 Task: For heading Use Italics Playfair display with blue  colour & Underline.  font size for heading24,  'Change the font style of data to'Roboto mono and font size to 16,  Change the alignment of both headline & data to Align right In the sheet  Data Analysis Sheet
Action: Mouse moved to (74, 125)
Screenshot: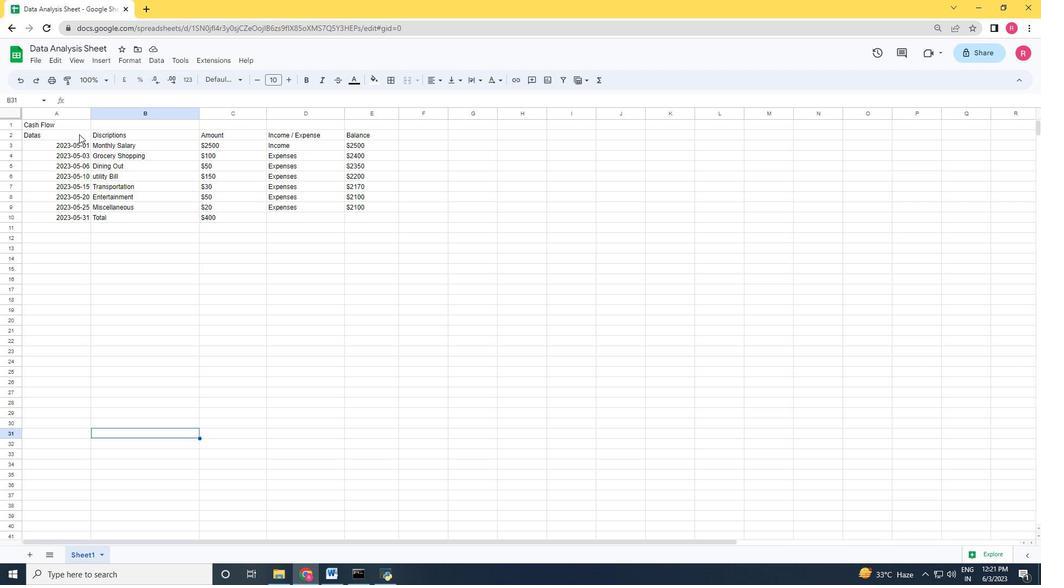 
Action: Mouse pressed left at (74, 125)
Screenshot: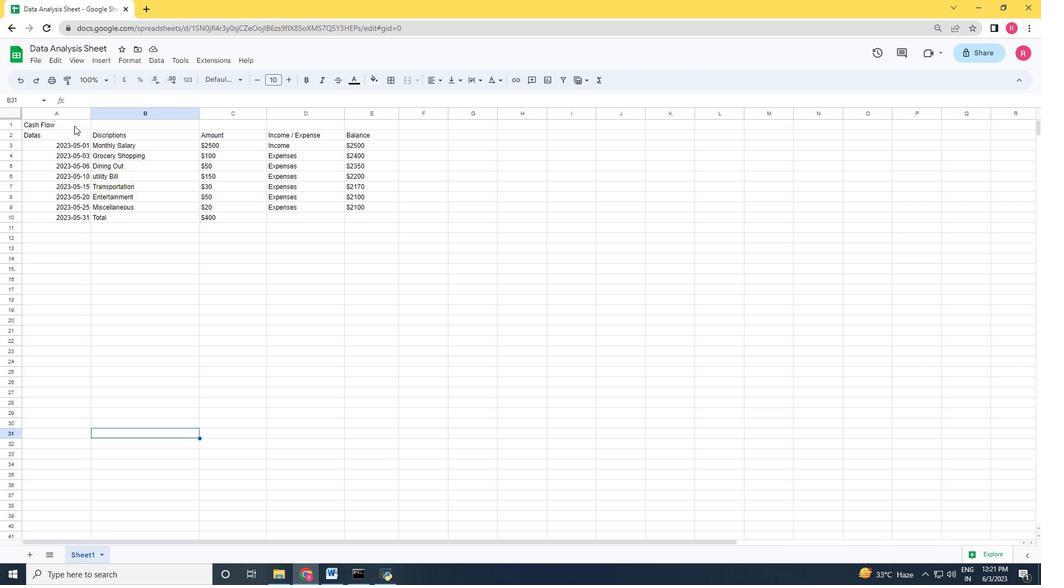 
Action: Mouse moved to (228, 79)
Screenshot: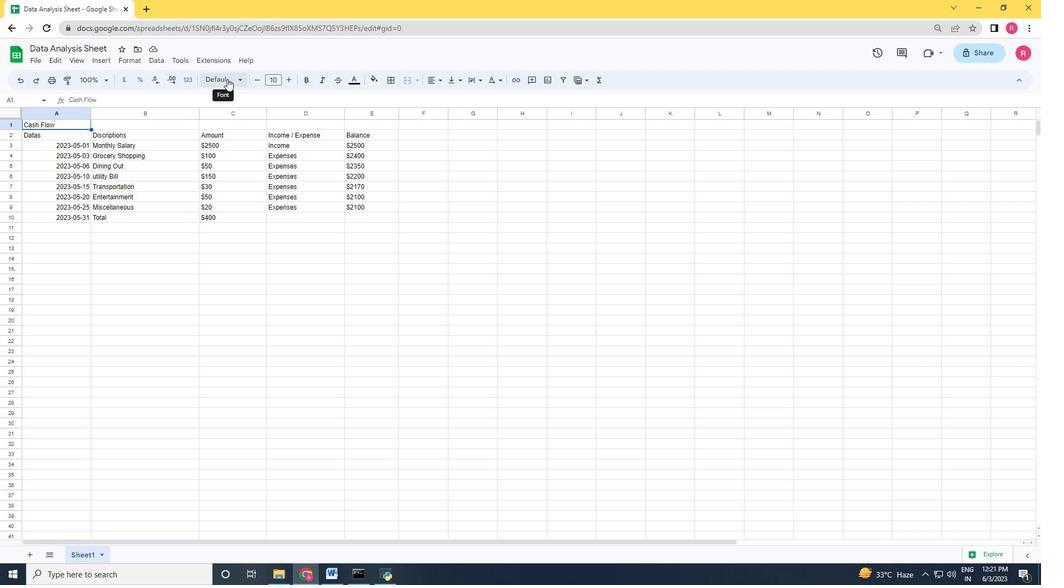 
Action: Mouse pressed left at (228, 79)
Screenshot: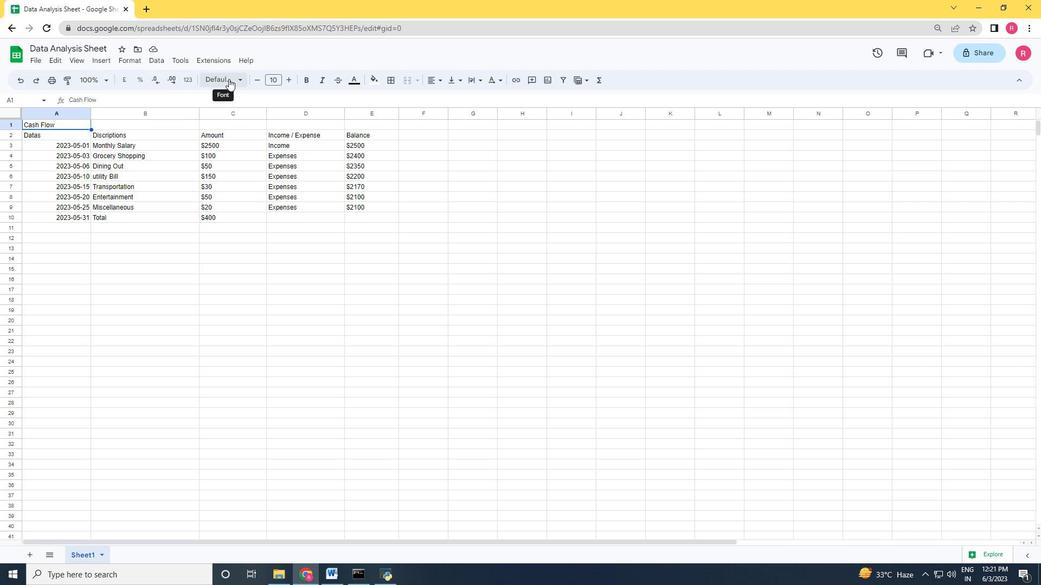 
Action: Mouse moved to (247, 177)
Screenshot: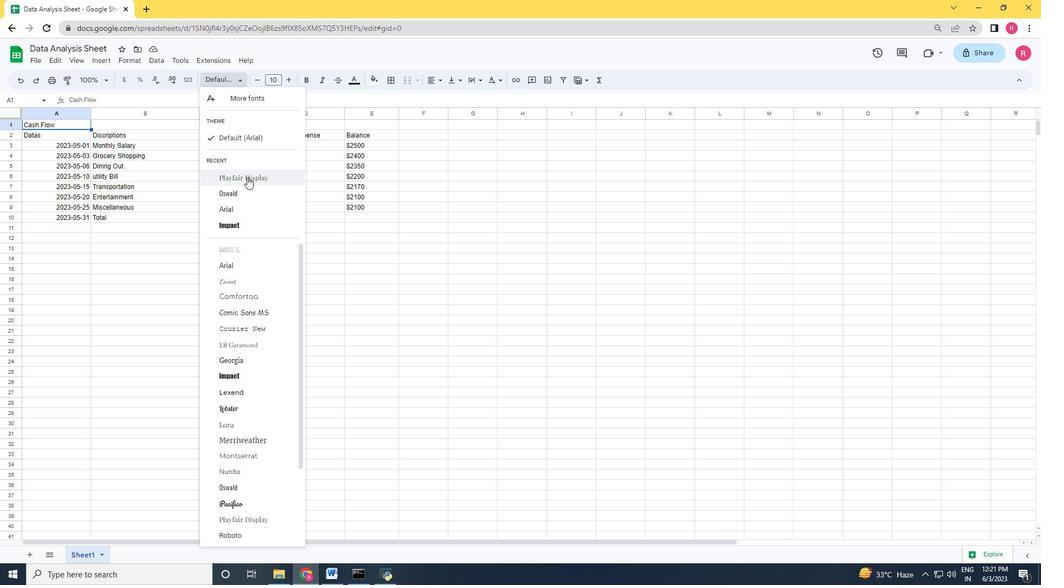 
Action: Mouse pressed left at (247, 177)
Screenshot: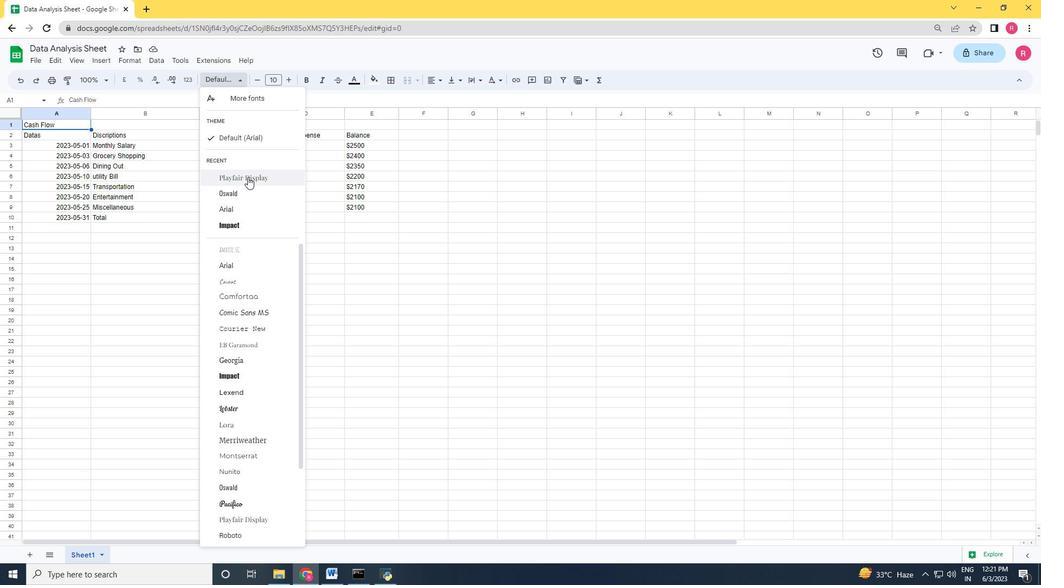 
Action: Mouse moved to (350, 81)
Screenshot: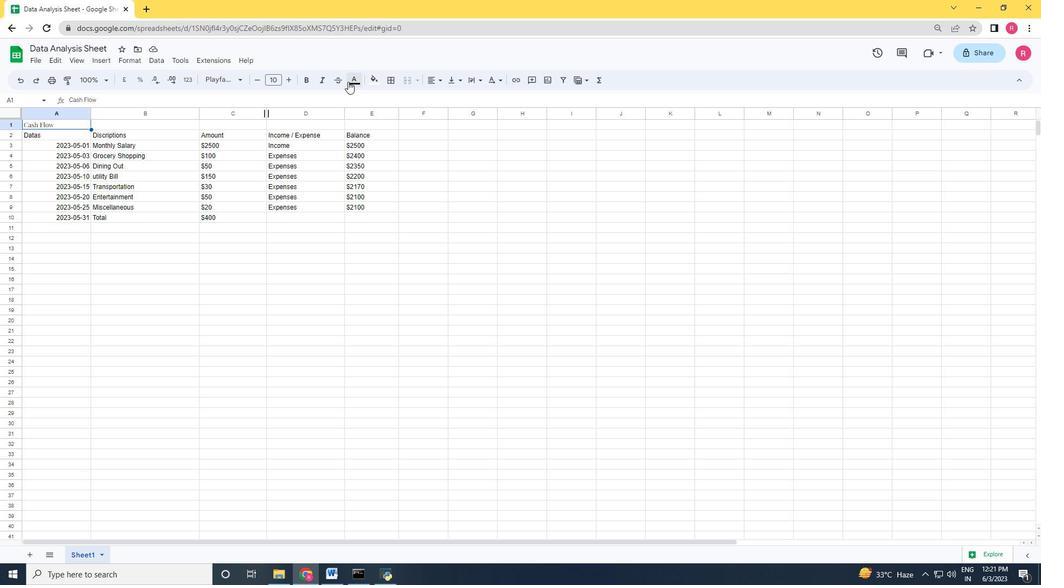 
Action: Mouse pressed left at (350, 81)
Screenshot: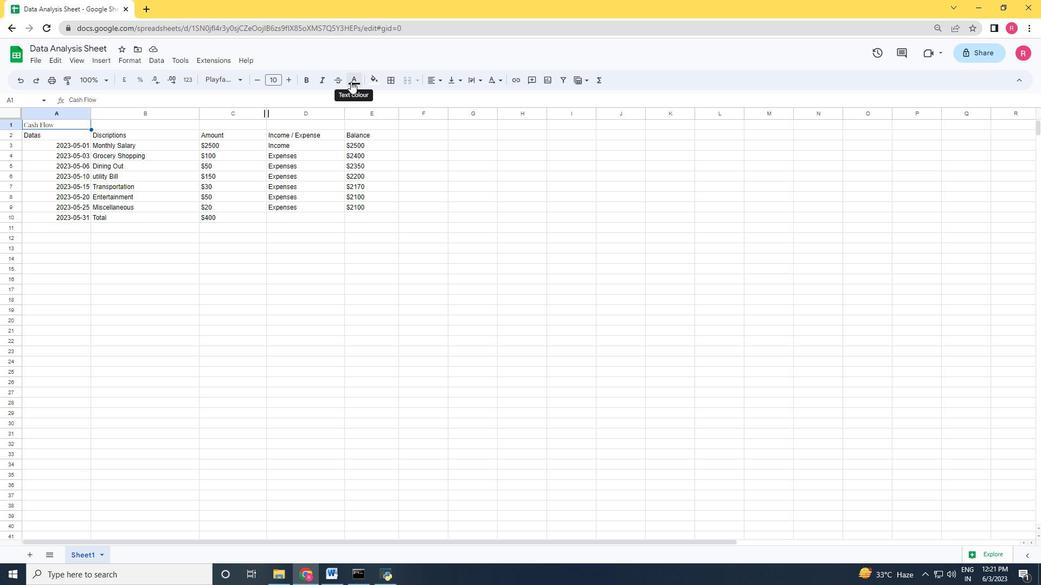 
Action: Mouse moved to (426, 123)
Screenshot: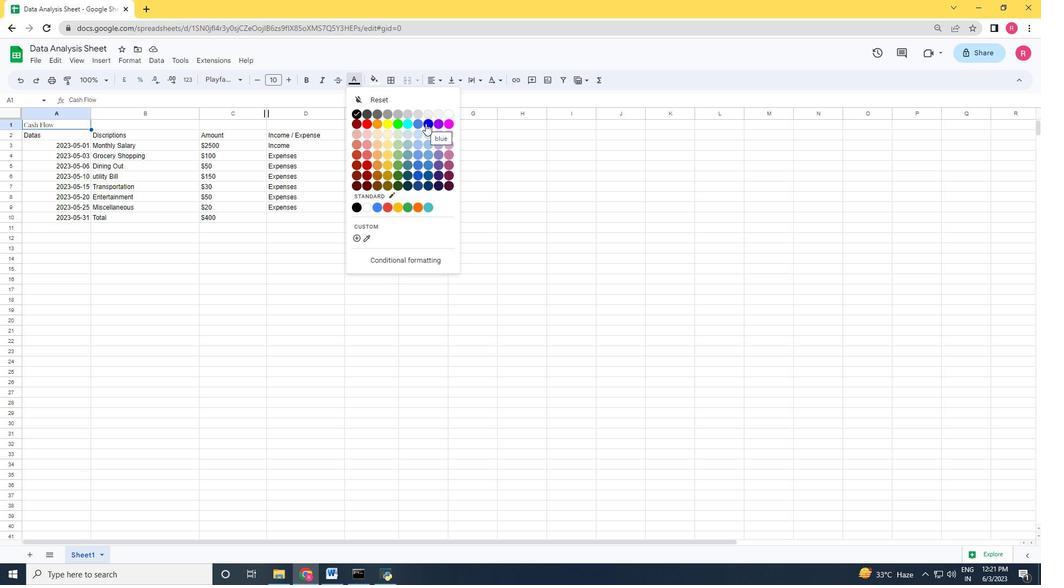 
Action: Mouse pressed left at (426, 123)
Screenshot: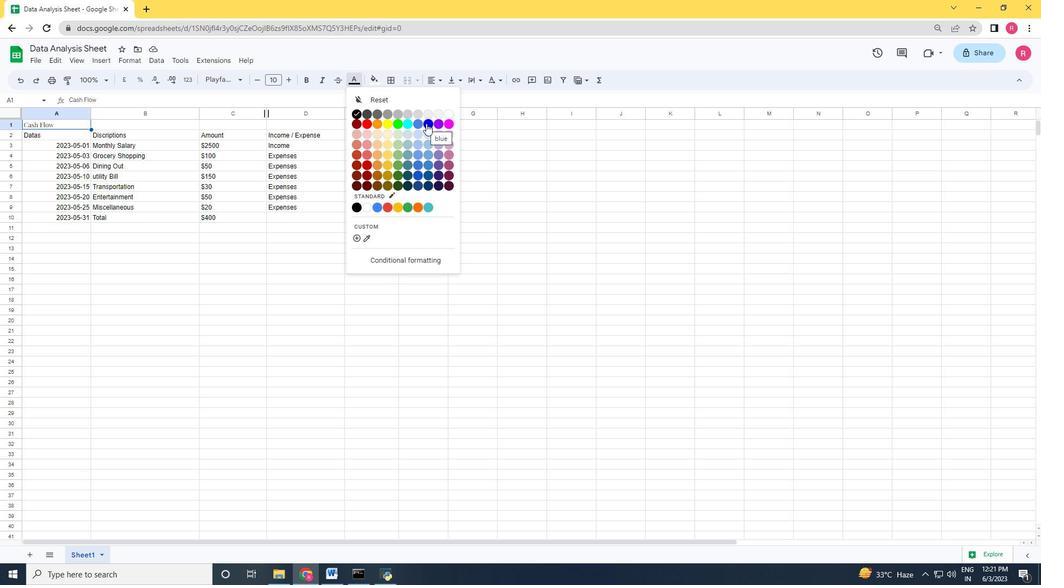 
Action: Mouse moved to (133, 59)
Screenshot: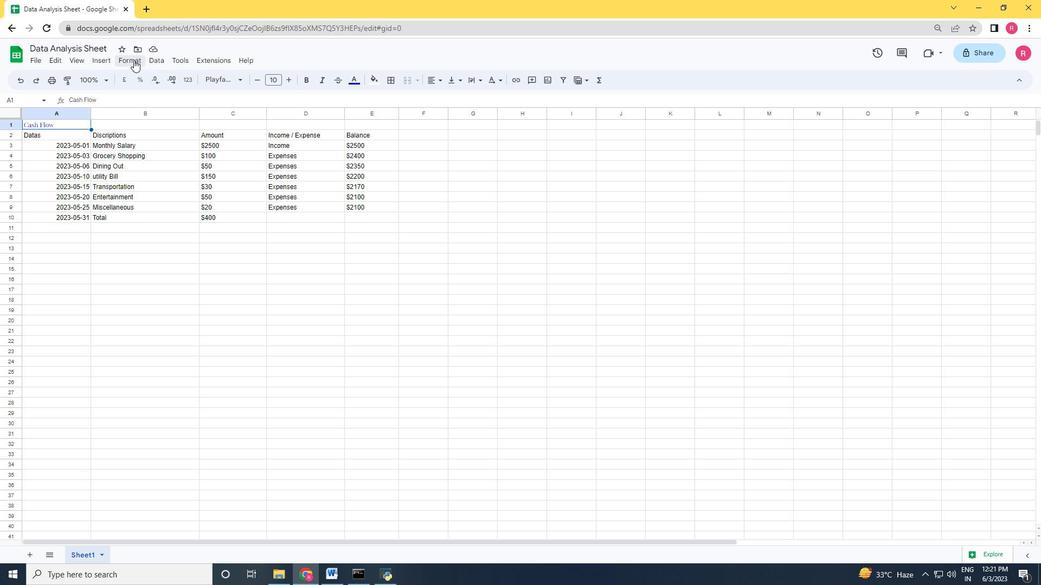 
Action: Mouse pressed left at (133, 59)
Screenshot: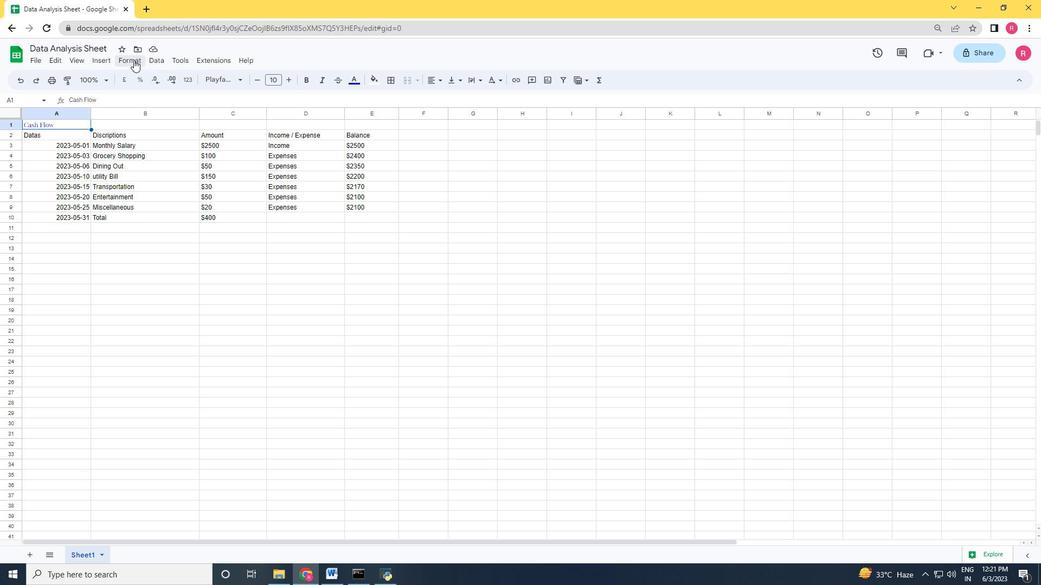 
Action: Mouse moved to (315, 148)
Screenshot: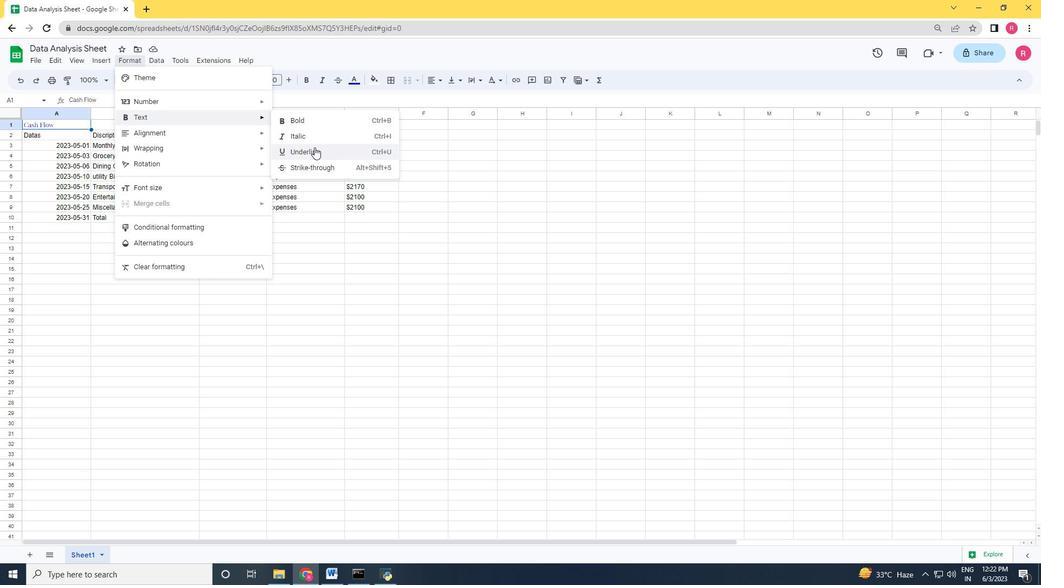 
Action: Mouse pressed left at (315, 148)
Screenshot: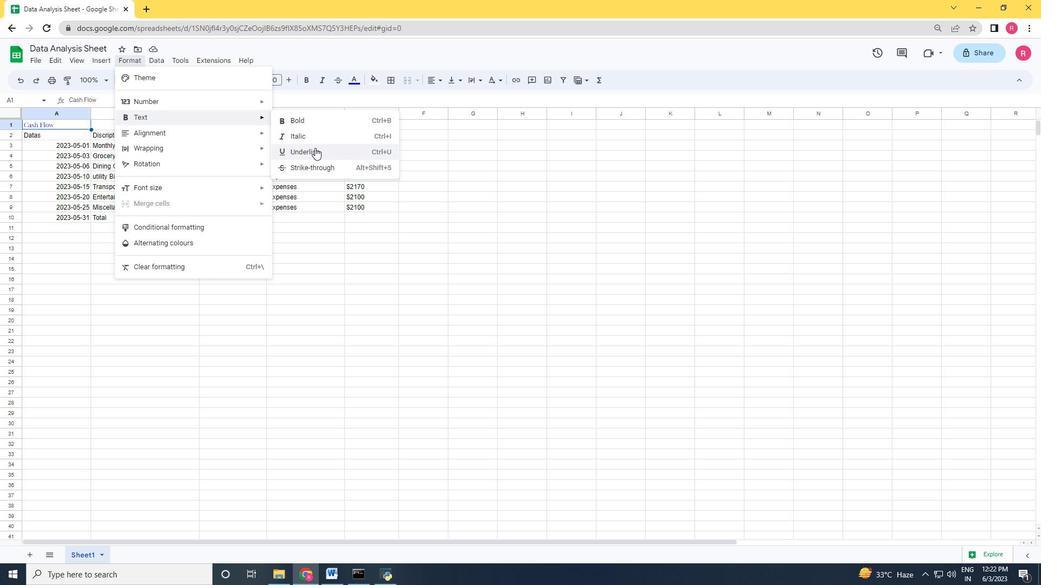 
Action: Mouse moved to (289, 79)
Screenshot: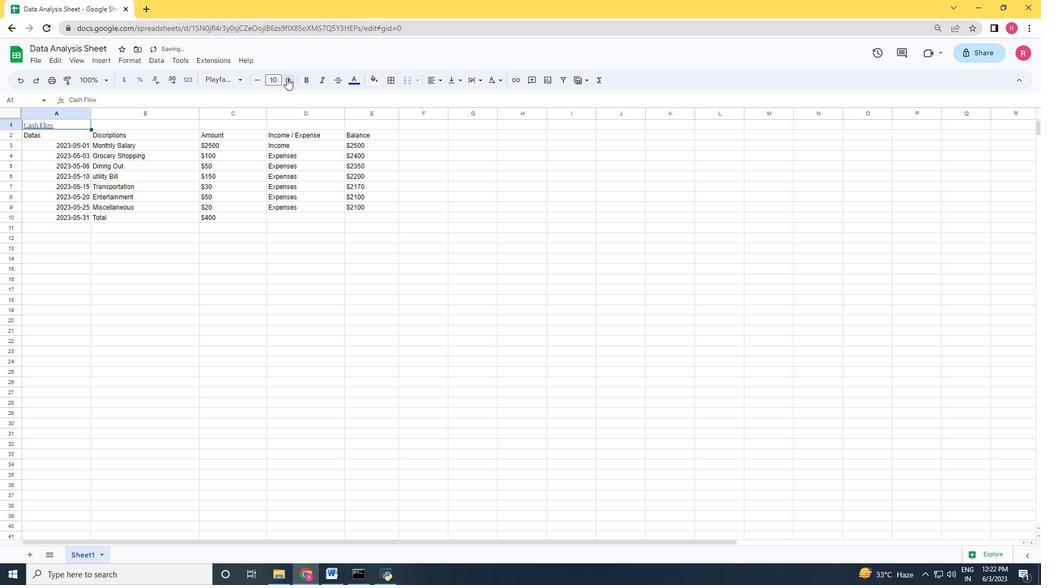 
Action: Mouse pressed left at (289, 79)
Screenshot: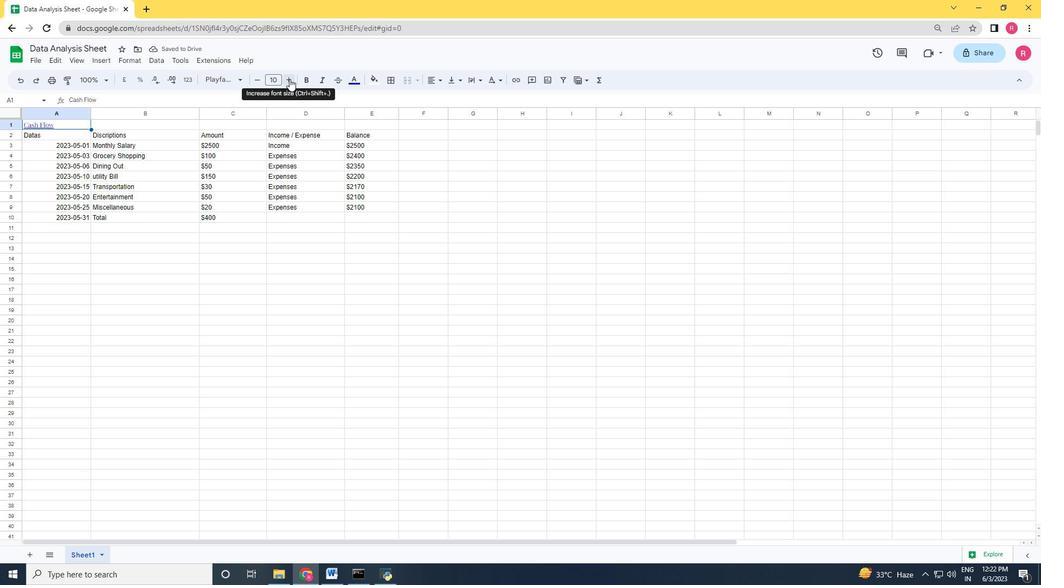 
Action: Mouse pressed left at (289, 79)
Screenshot: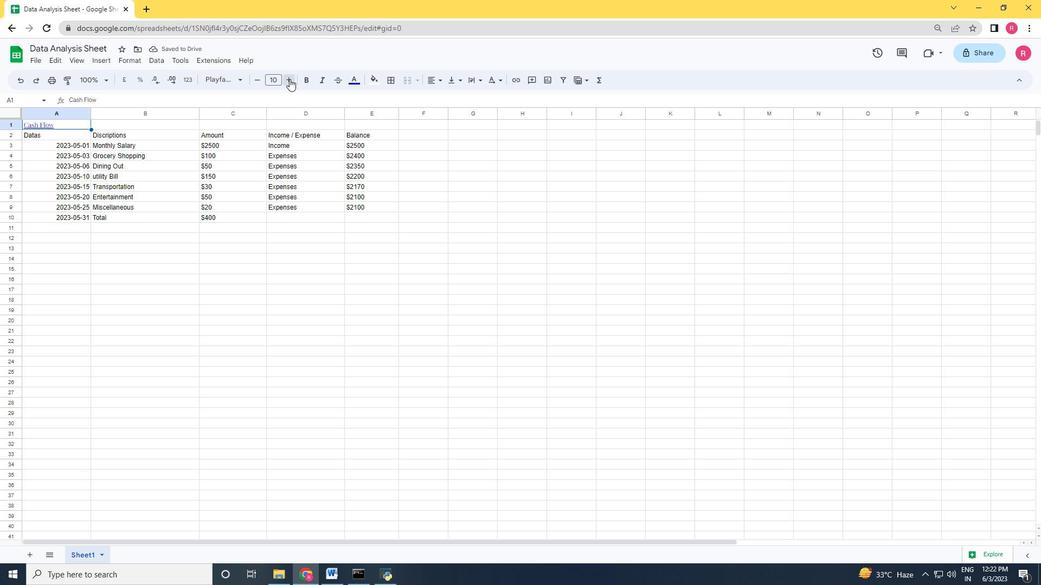 
Action: Mouse pressed left at (289, 79)
Screenshot: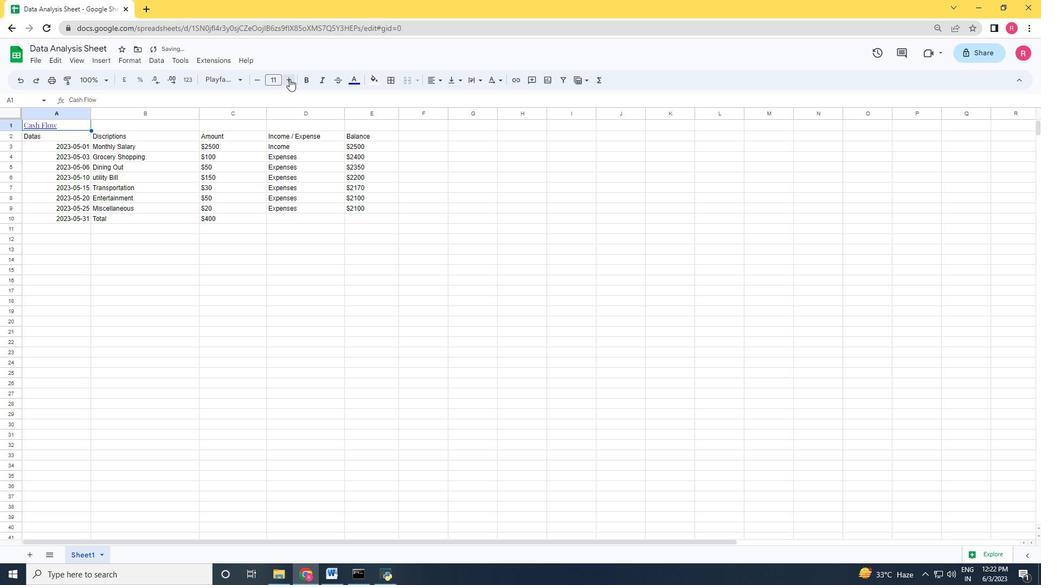
Action: Mouse pressed left at (289, 79)
Screenshot: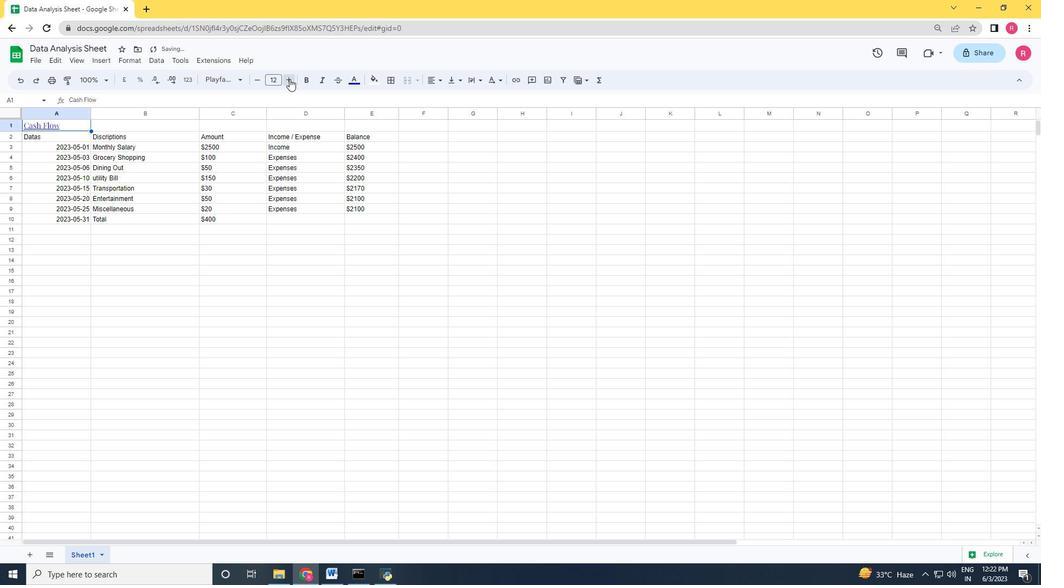 
Action: Mouse pressed left at (289, 79)
Screenshot: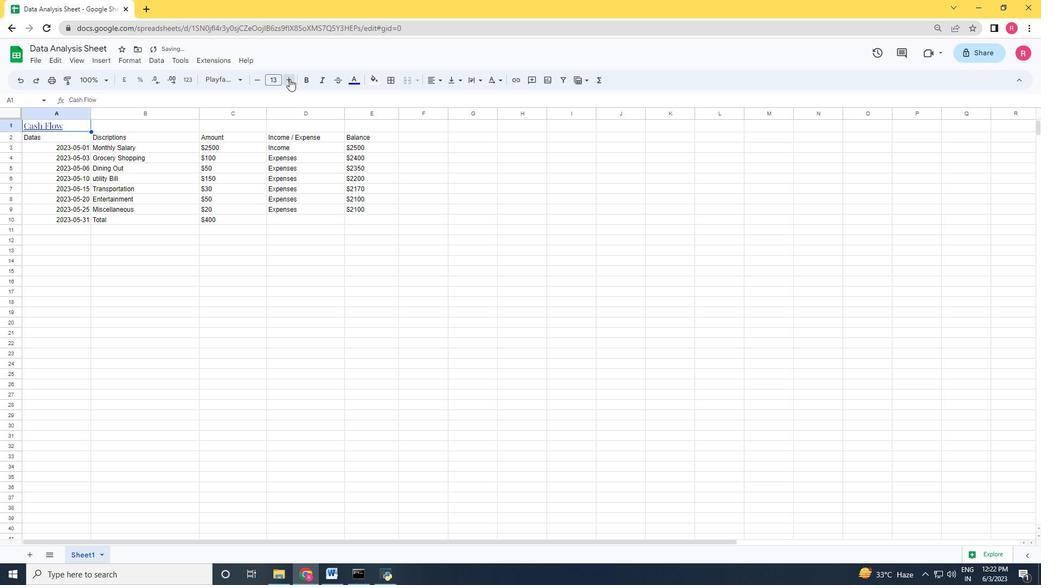 
Action: Mouse pressed left at (289, 79)
Screenshot: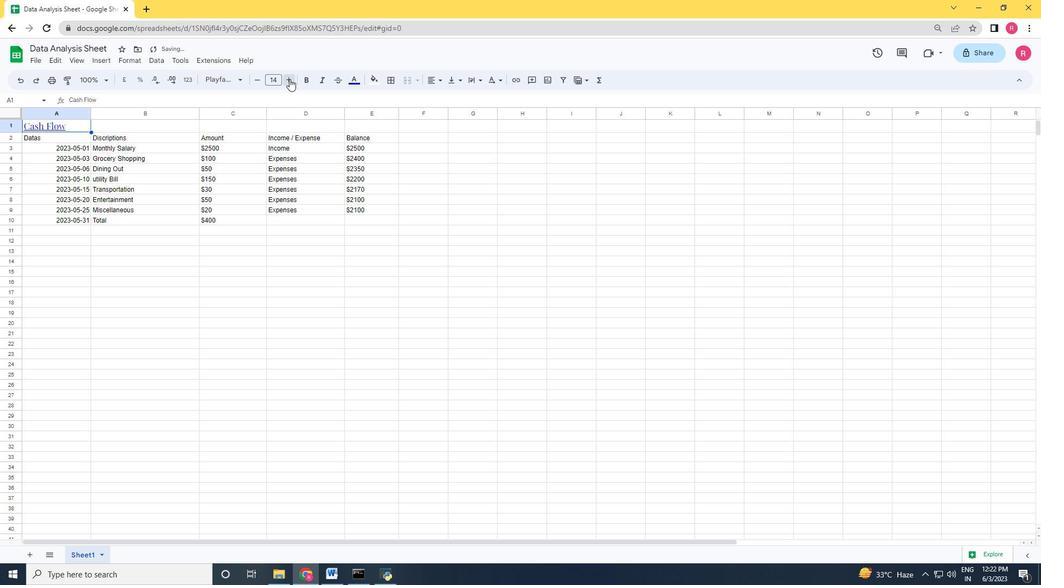 
Action: Mouse pressed left at (289, 79)
Screenshot: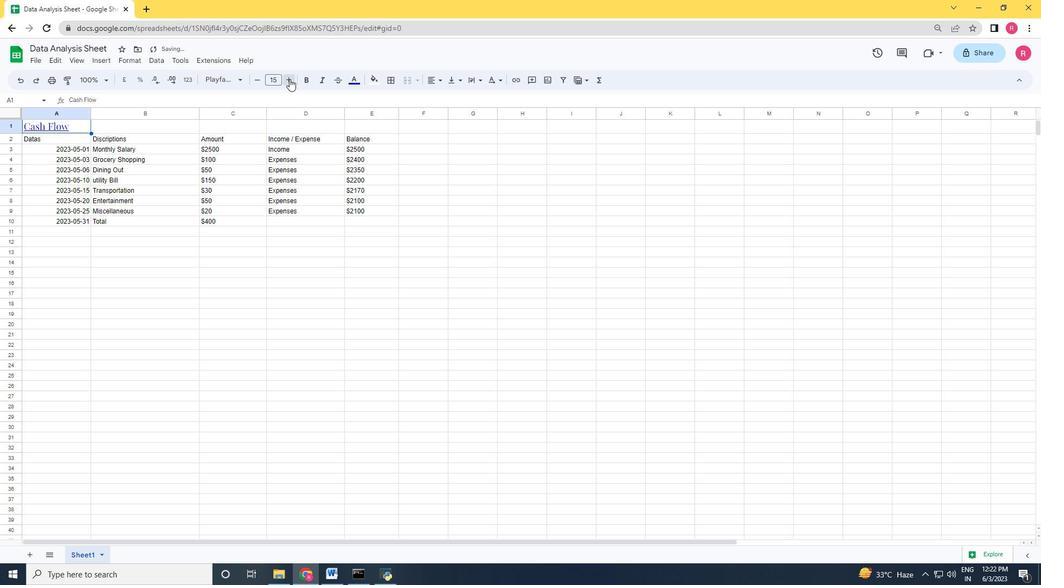 
Action: Mouse pressed left at (289, 79)
Screenshot: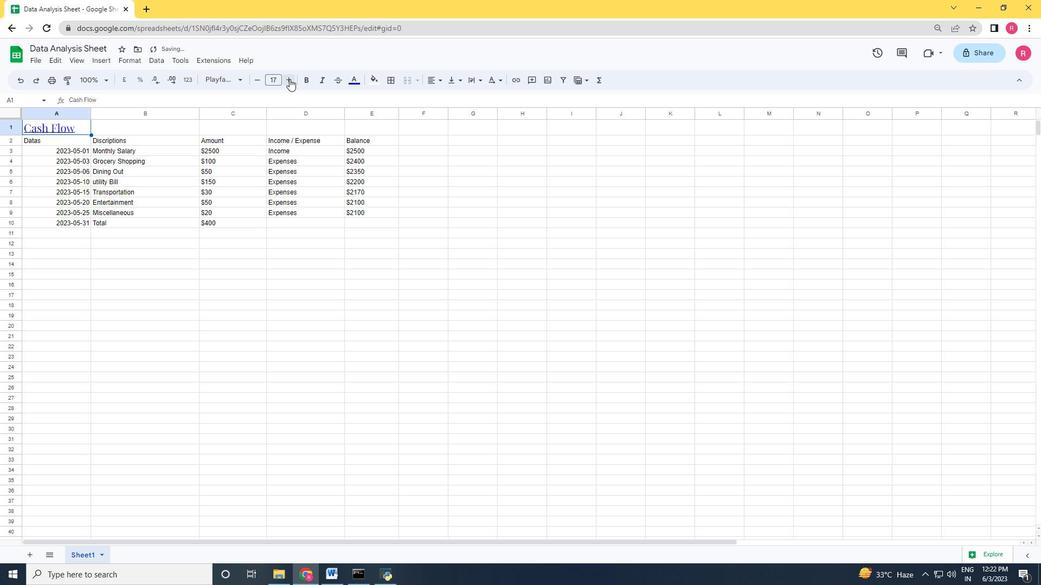 
Action: Mouse pressed left at (289, 79)
Screenshot: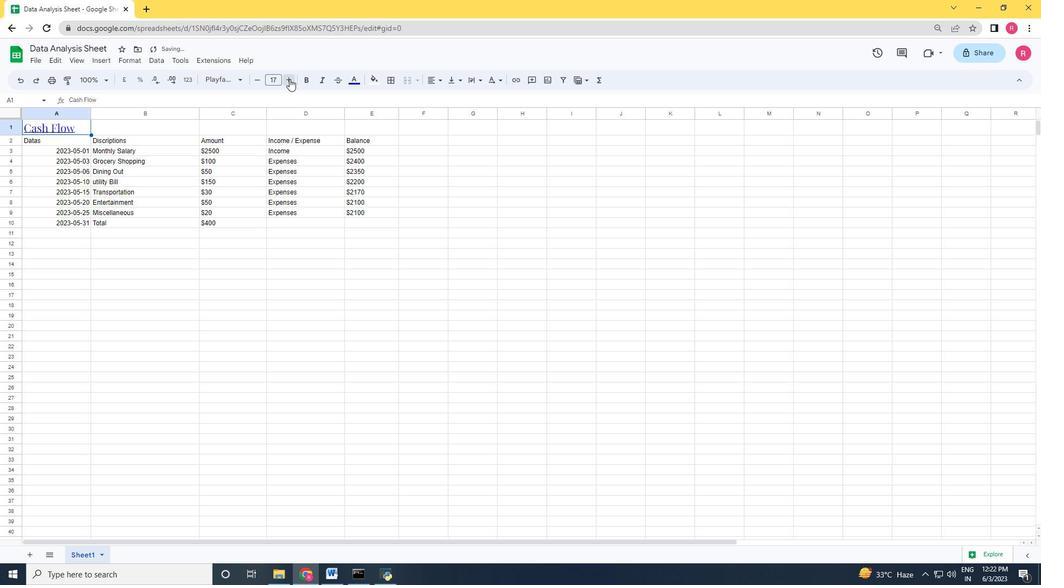 
Action: Mouse pressed left at (289, 79)
Screenshot: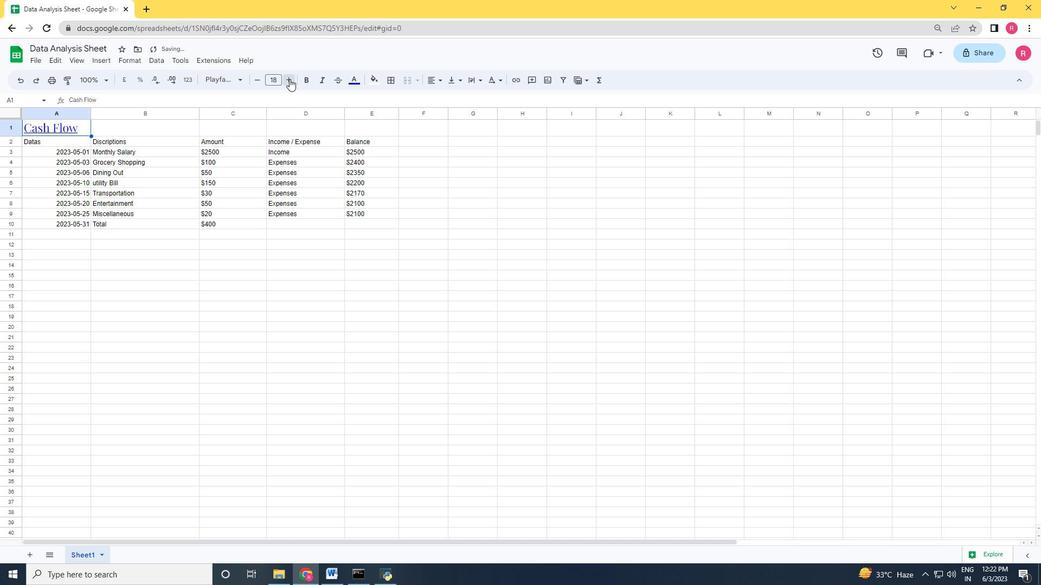 
Action: Mouse pressed left at (289, 79)
Screenshot: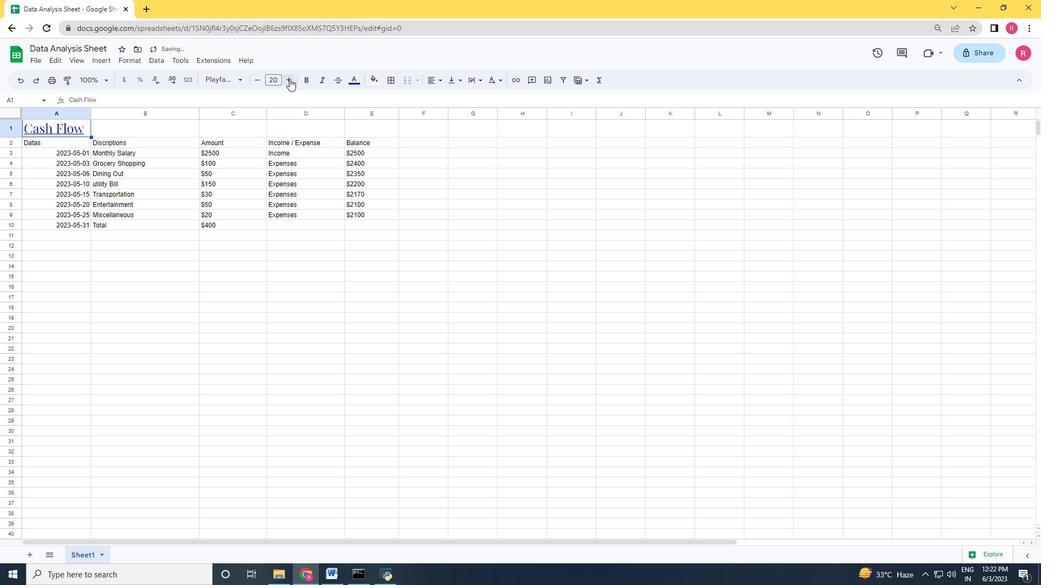 
Action: Mouse pressed left at (289, 79)
Screenshot: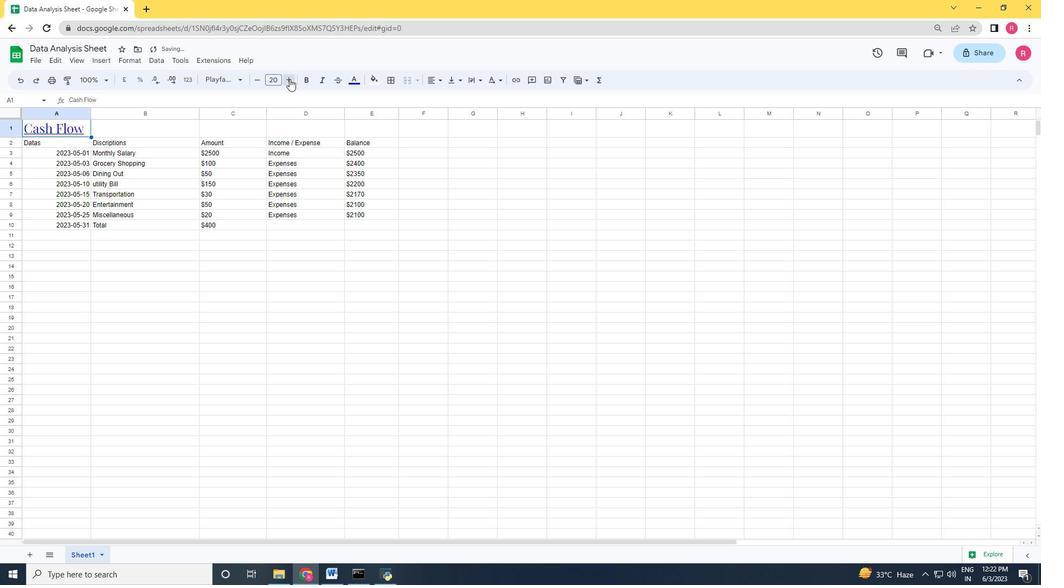 
Action: Mouse pressed left at (289, 79)
Screenshot: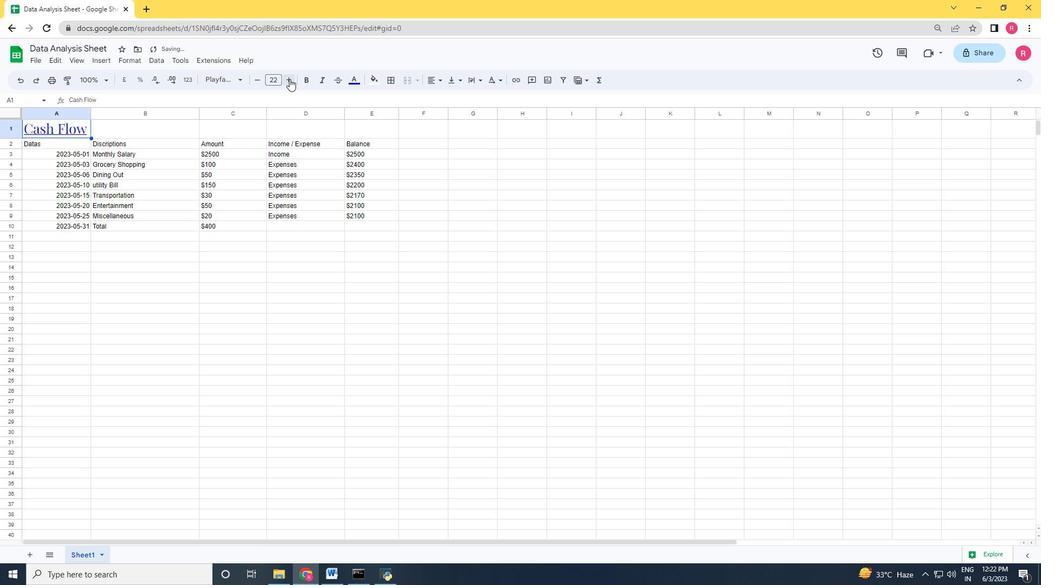 
Action: Mouse pressed left at (289, 79)
Screenshot: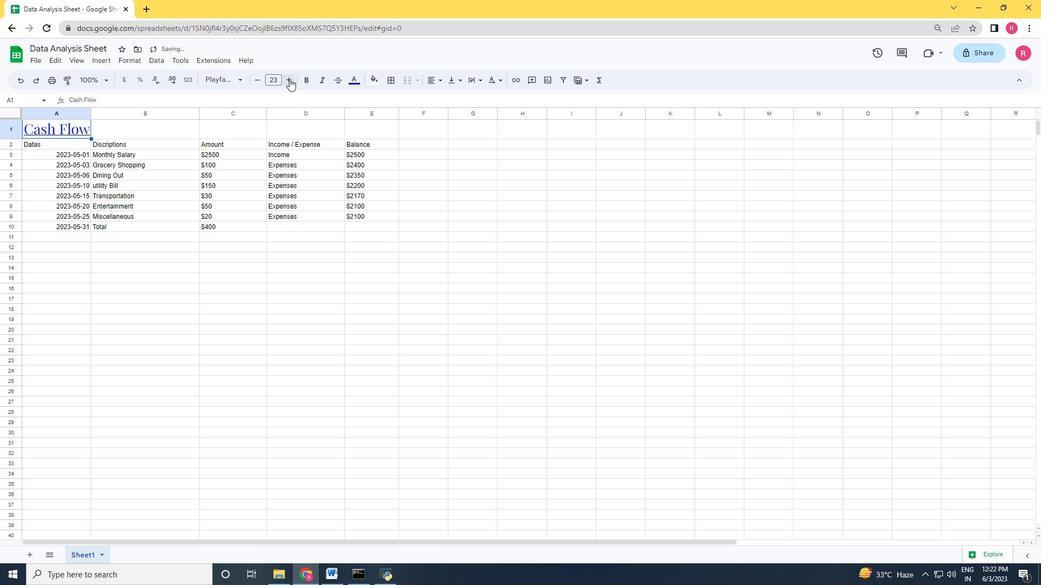 
Action: Mouse moved to (41, 143)
Screenshot: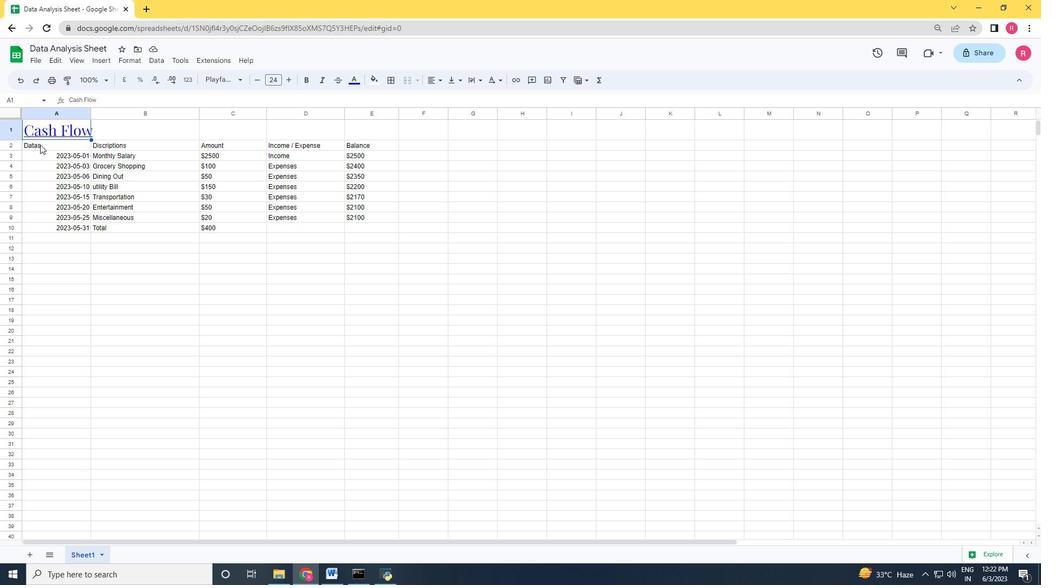 
Action: Mouse pressed left at (41, 143)
Screenshot: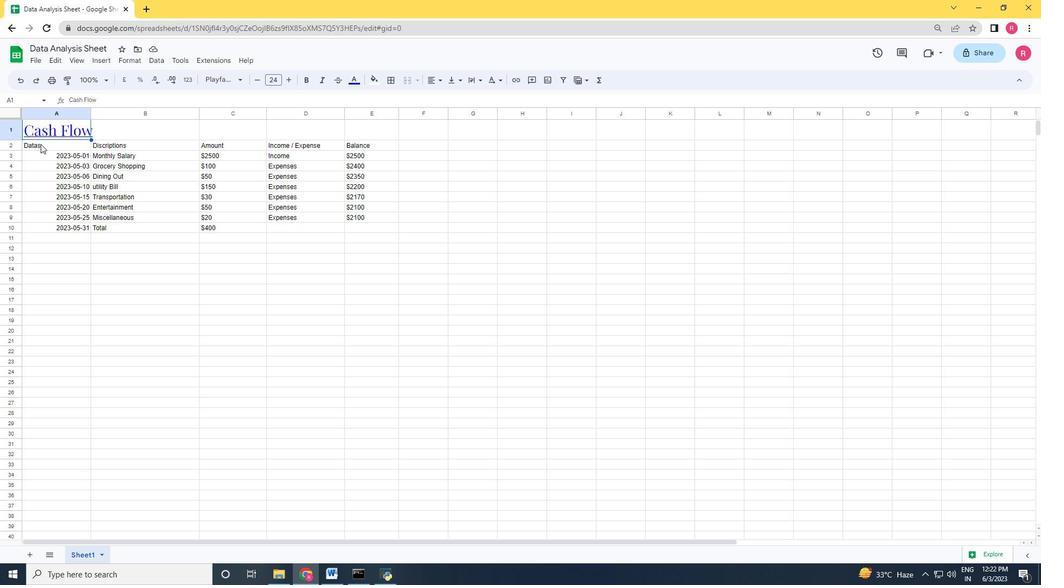 
Action: Mouse moved to (91, 110)
Screenshot: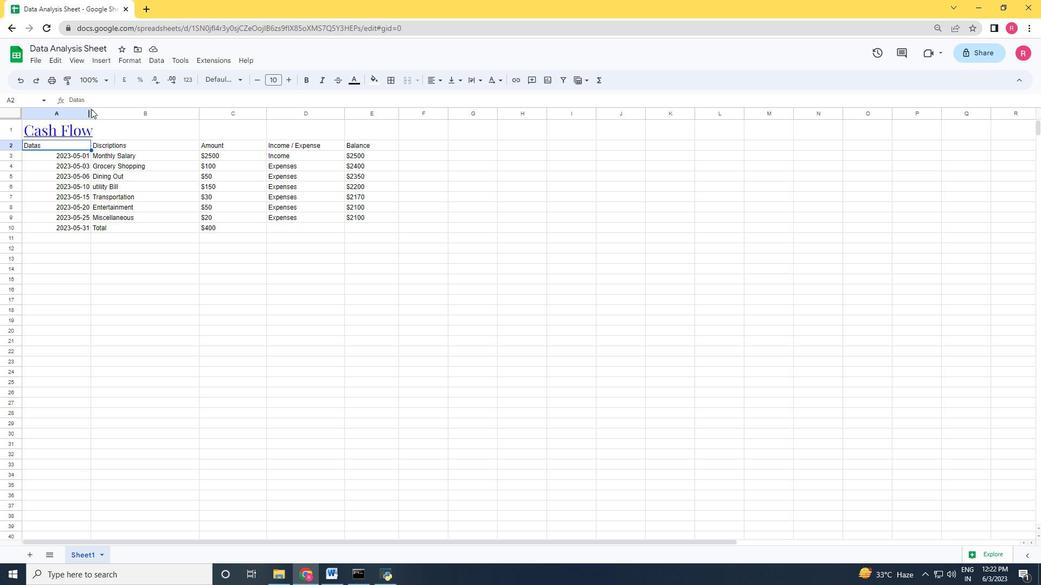 
Action: Mouse pressed left at (91, 110)
Screenshot: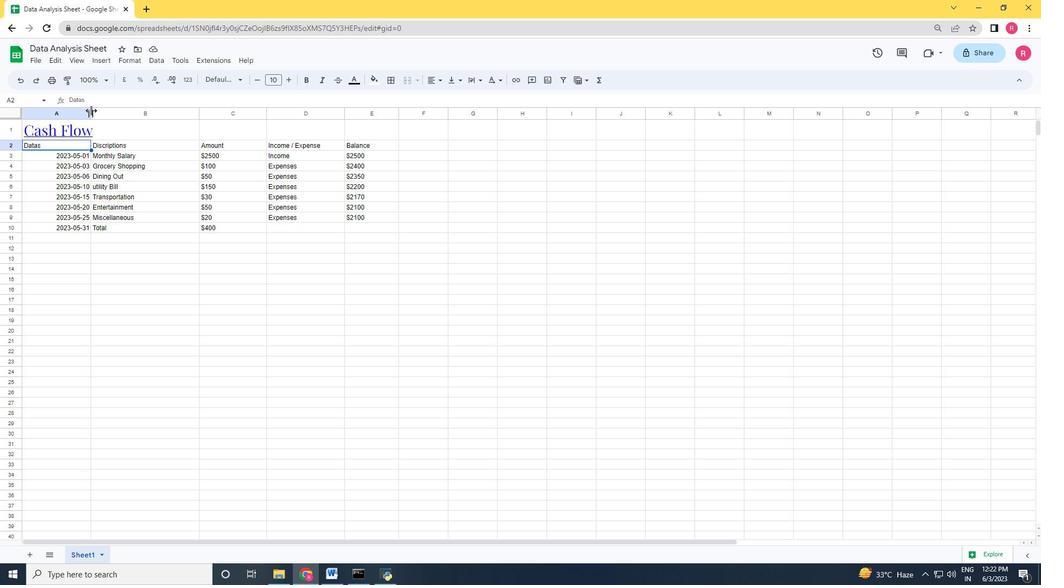 
Action: Mouse moved to (52, 143)
Screenshot: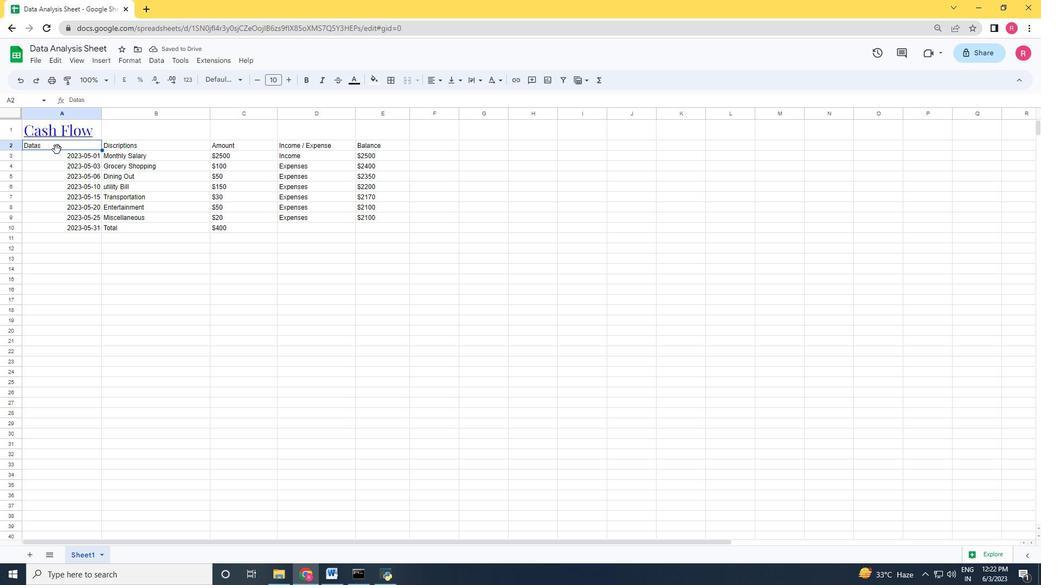 
Action: Mouse pressed left at (52, 143)
Screenshot: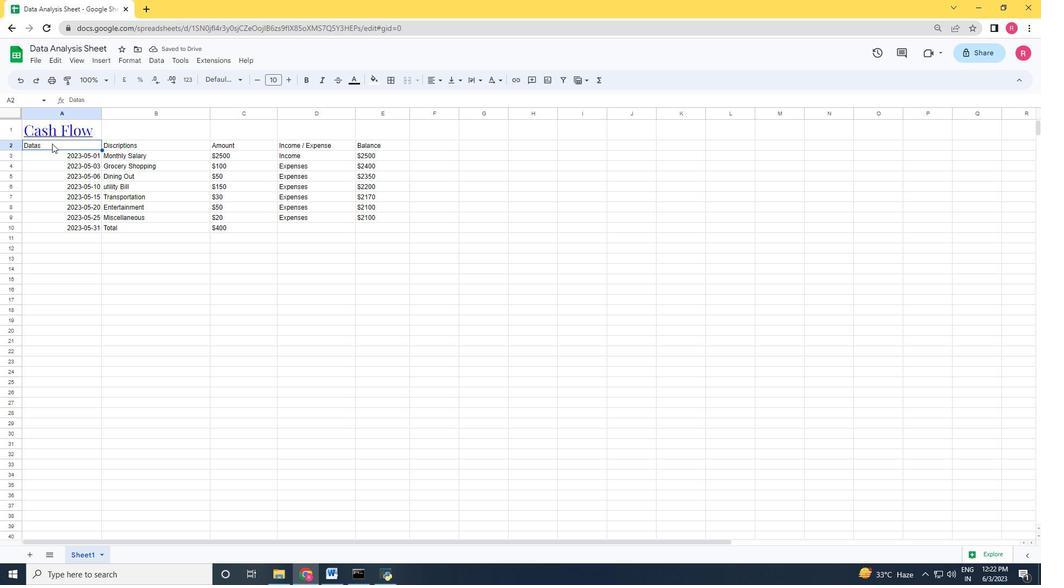 
Action: Mouse moved to (59, 137)
Screenshot: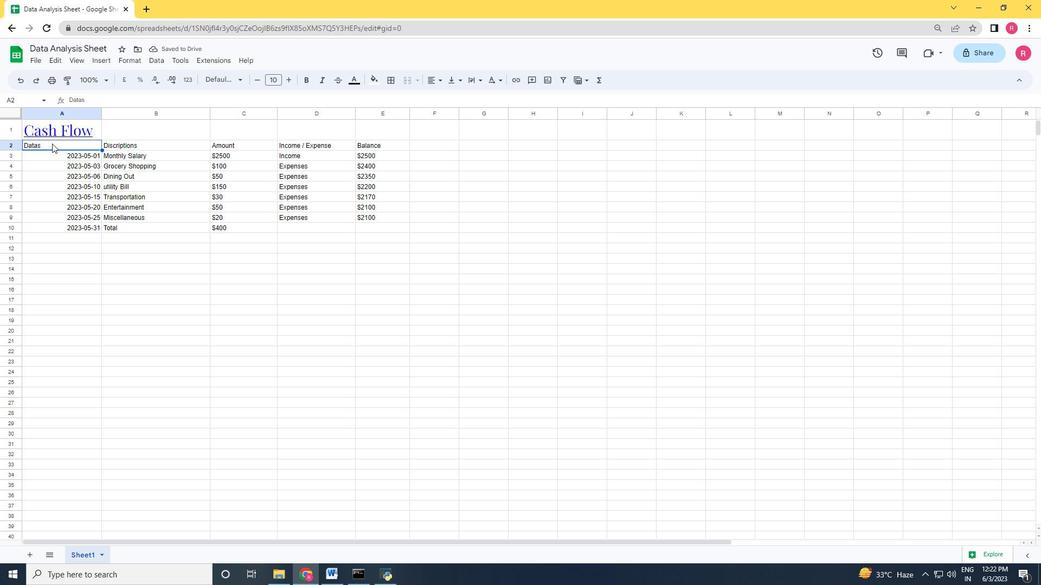 
Action: Key pressed <Key.shift><Key.shift><Key.shift><Key.right><Key.right><Key.right><Key.right><Key.down><Key.down><Key.down><Key.down><Key.down><Key.down><Key.down><Key.shift><Key.shift><Key.shift><Key.shift><Key.shift><Key.shift><Key.shift><Key.shift><Key.shift><Key.shift><Key.shift><Key.shift><Key.down>
Screenshot: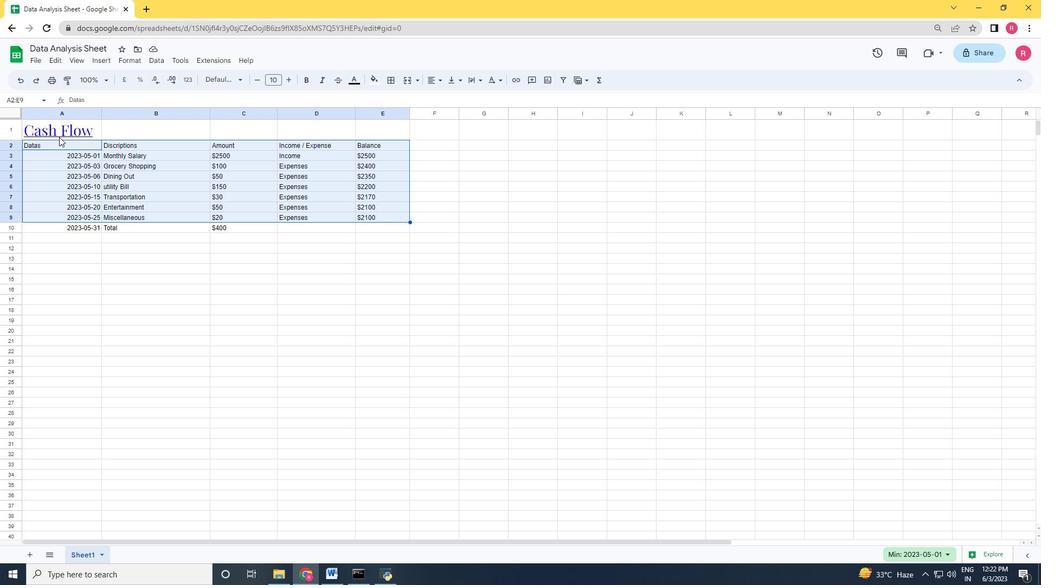 
Action: Mouse moved to (238, 79)
Screenshot: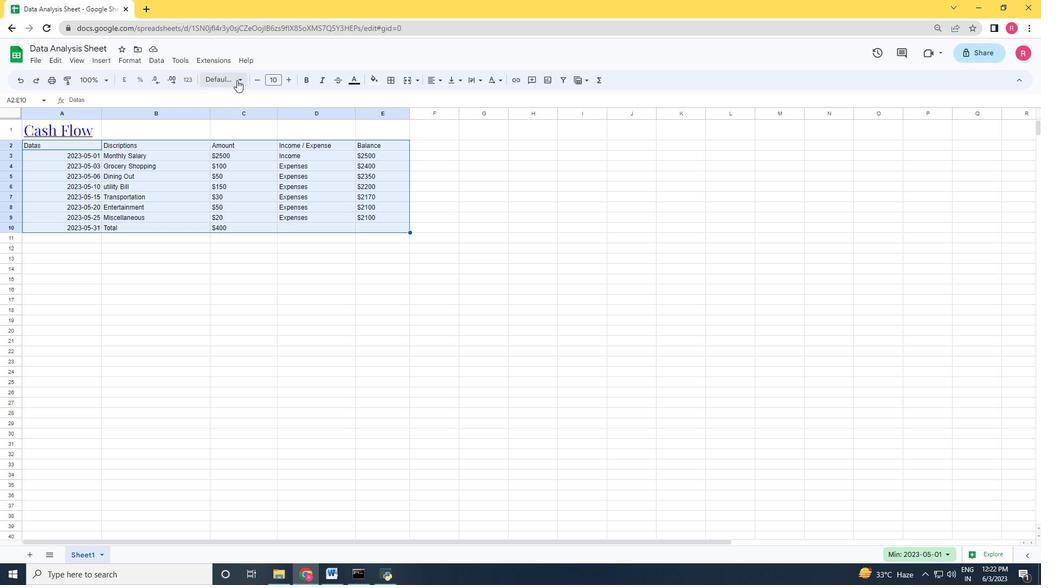 
Action: Mouse pressed left at (238, 79)
Screenshot: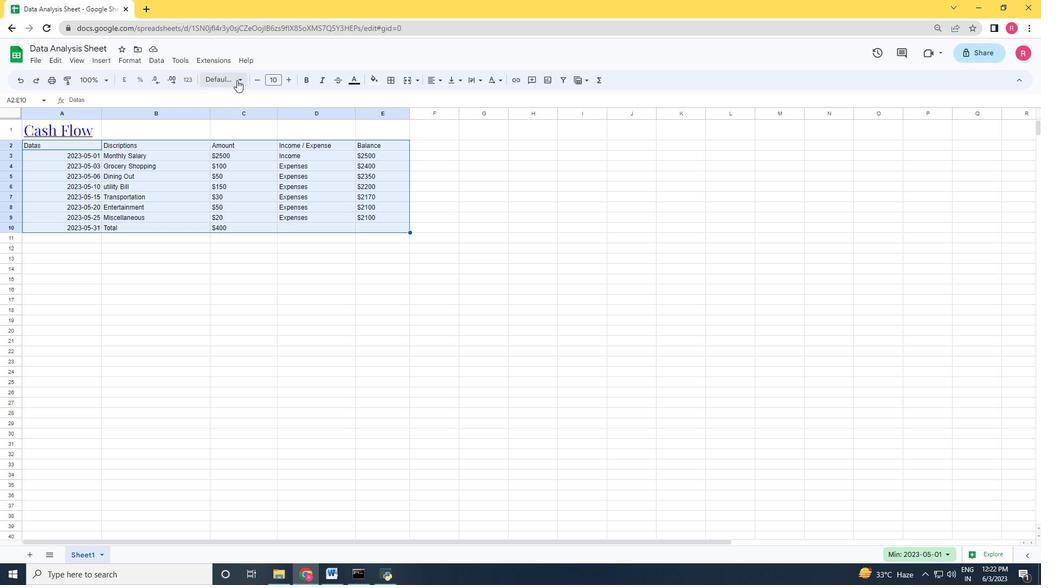 
Action: Mouse moved to (234, 261)
Screenshot: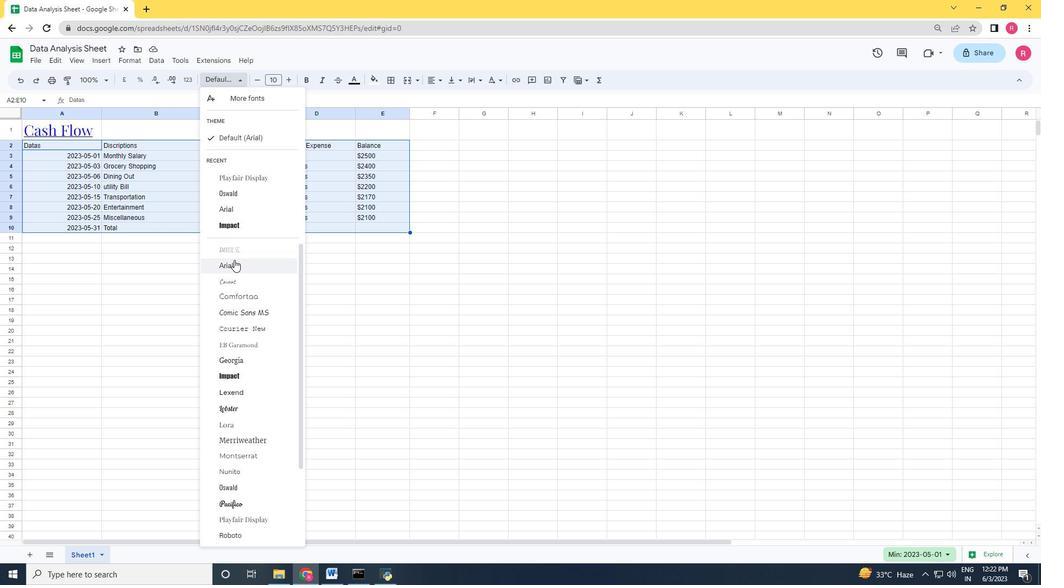 
Action: Mouse scrolled (234, 261) with delta (0, 0)
Screenshot: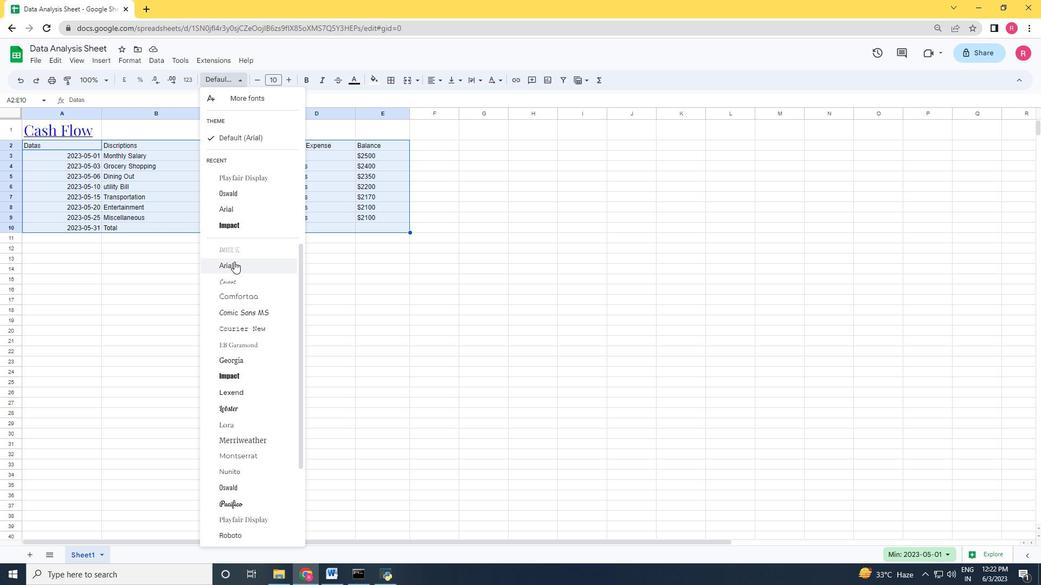 
Action: Mouse scrolled (234, 261) with delta (0, 0)
Screenshot: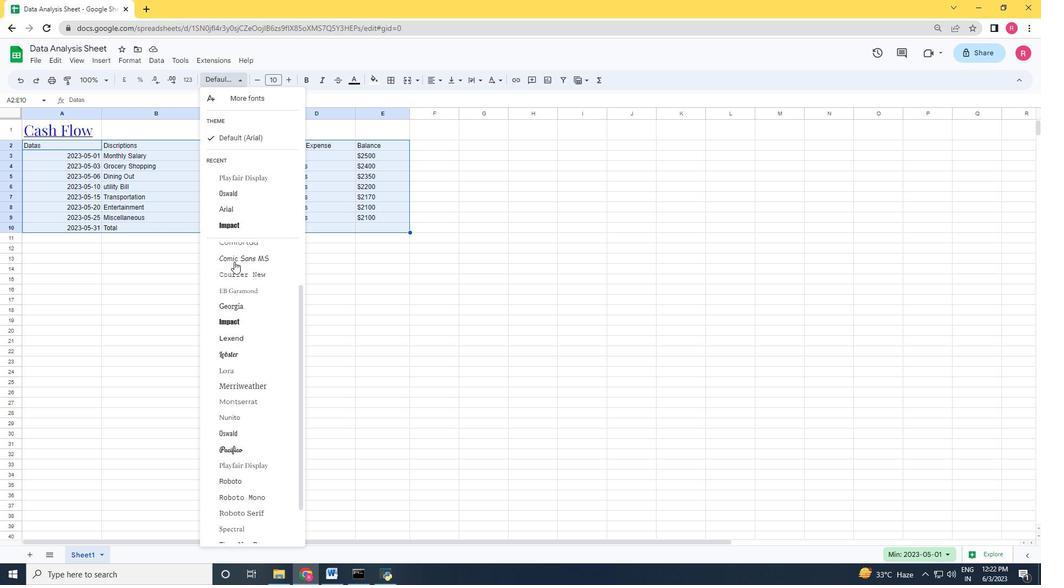 
Action: Mouse scrolled (234, 261) with delta (0, 0)
Screenshot: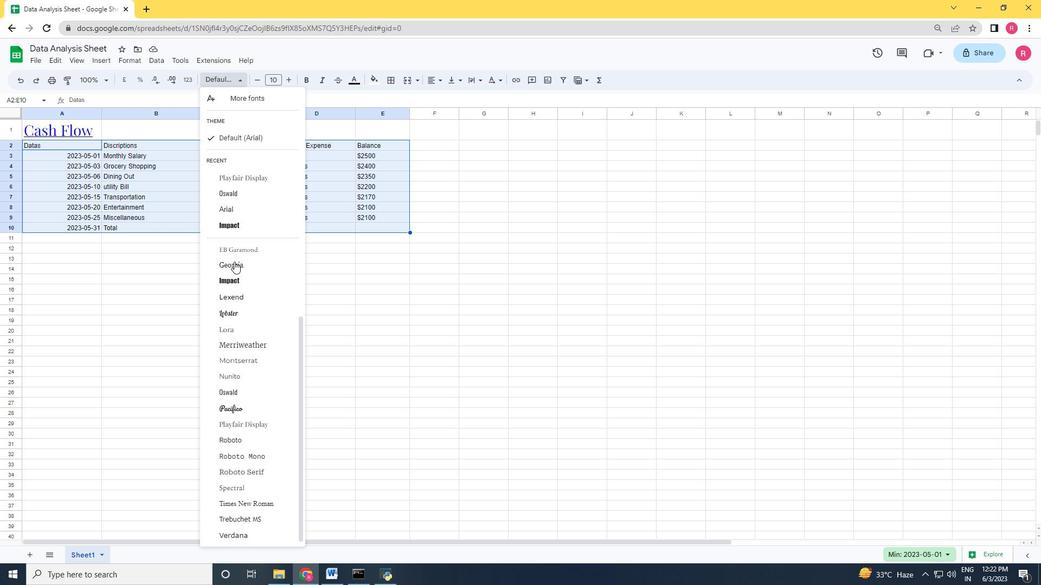 
Action: Mouse scrolled (234, 261) with delta (0, 0)
Screenshot: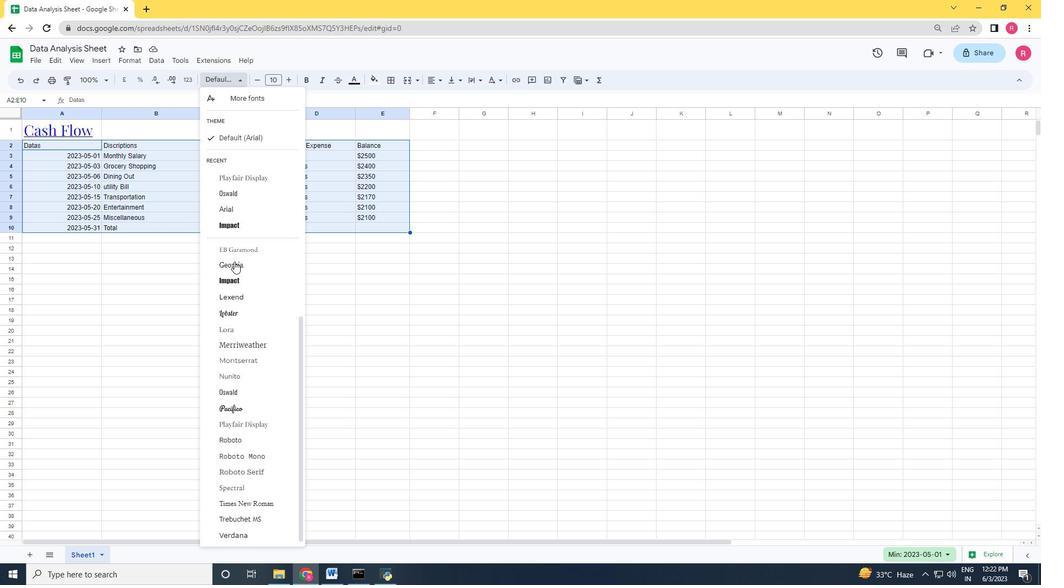 
Action: Mouse moved to (259, 455)
Screenshot: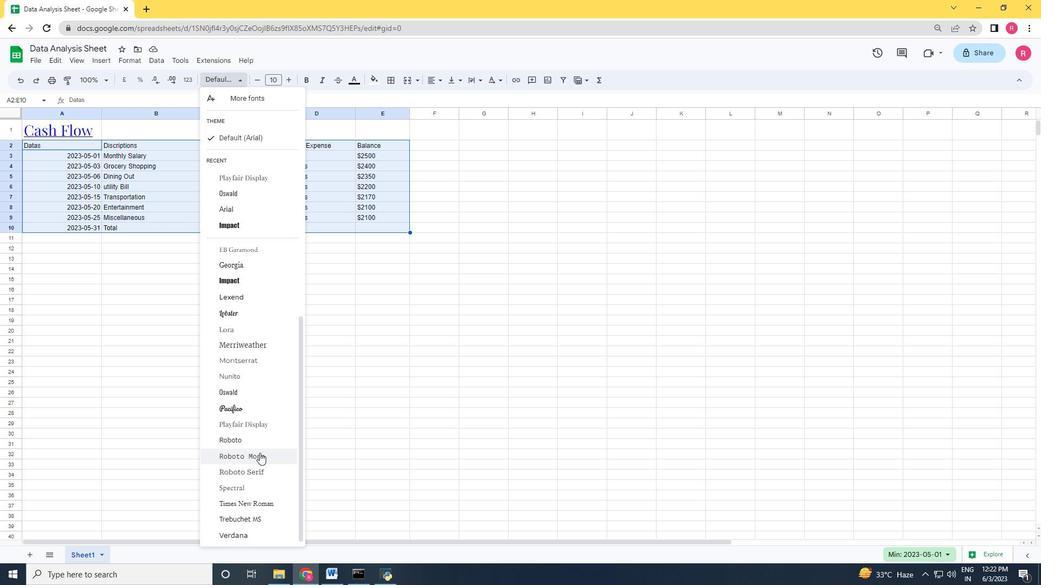 
Action: Mouse pressed left at (259, 455)
Screenshot: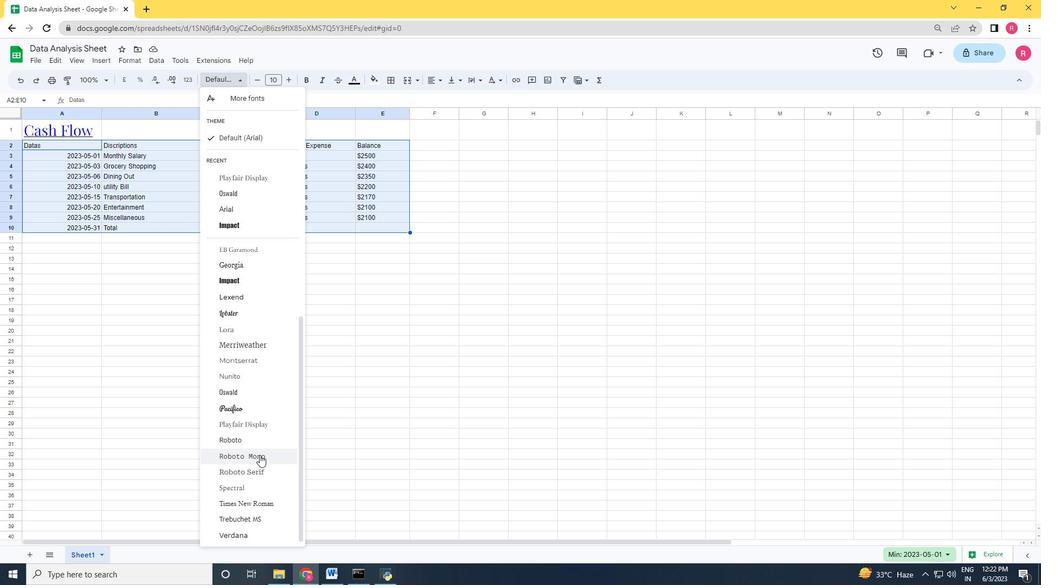 
Action: Mouse moved to (289, 78)
Screenshot: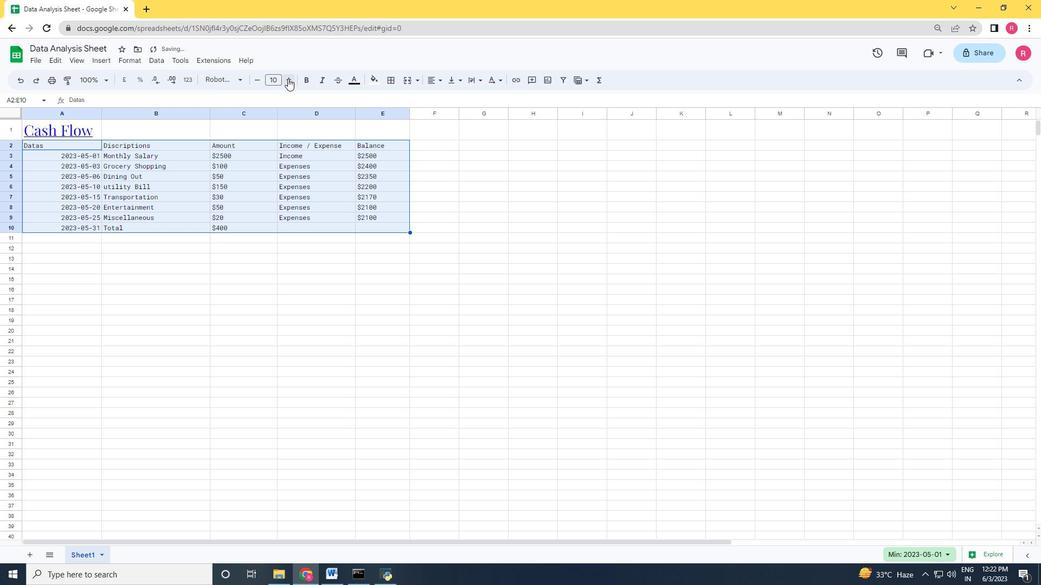 
Action: Mouse pressed left at (289, 78)
Screenshot: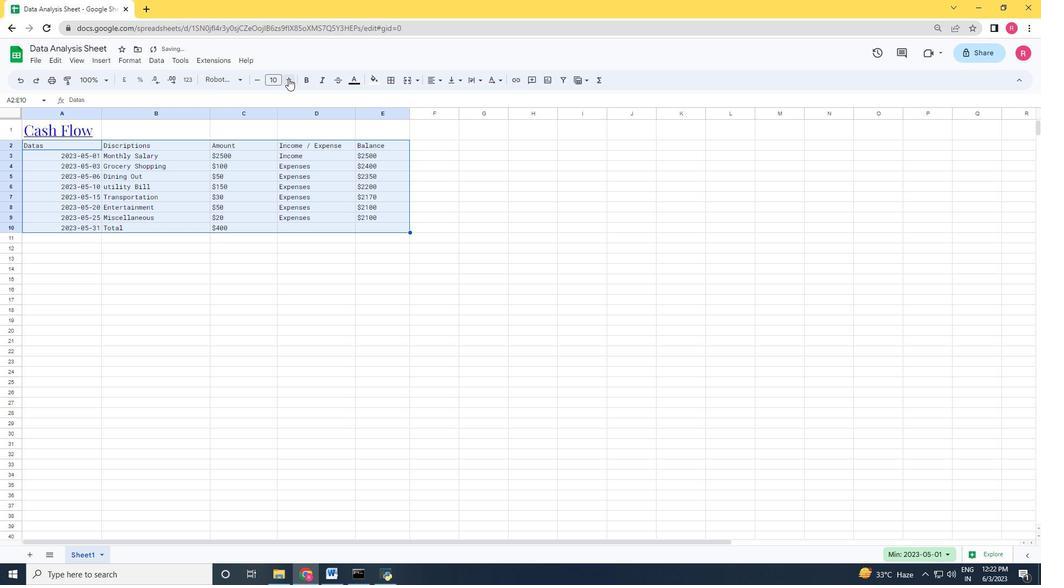 
Action: Mouse pressed left at (289, 78)
Screenshot: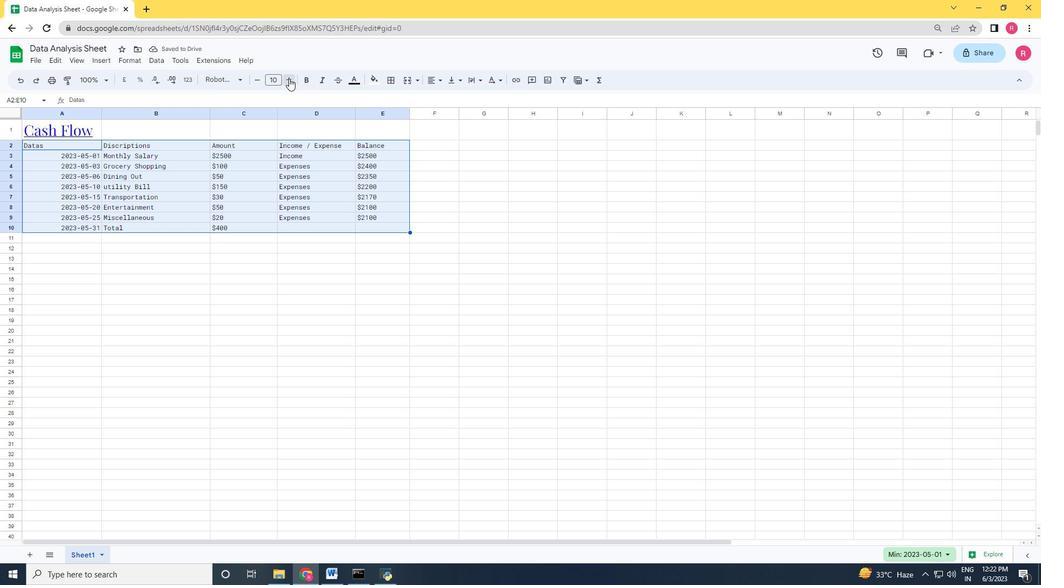 
Action: Mouse pressed left at (289, 78)
Screenshot: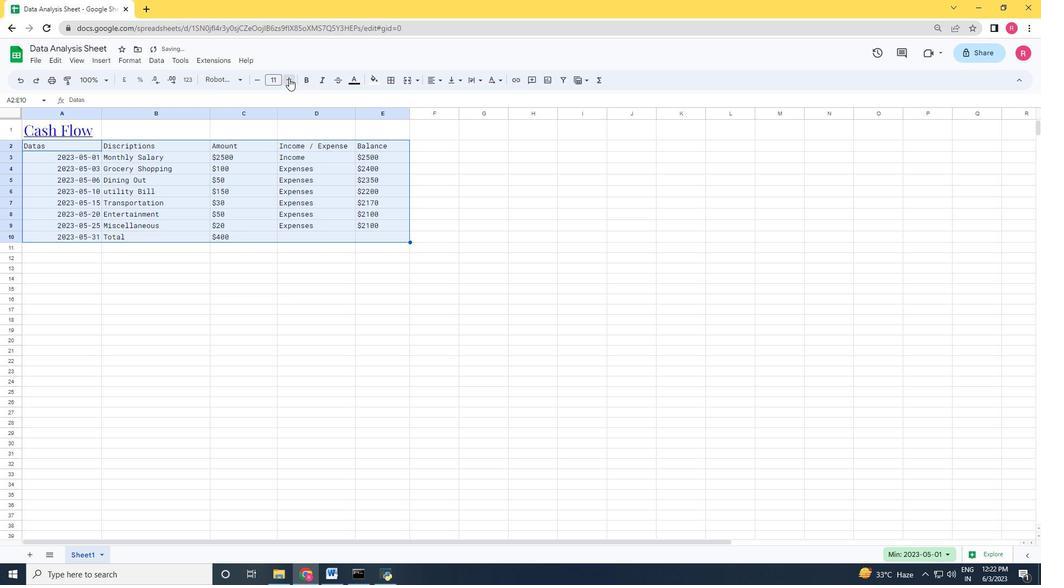 
Action: Mouse pressed left at (289, 78)
Screenshot: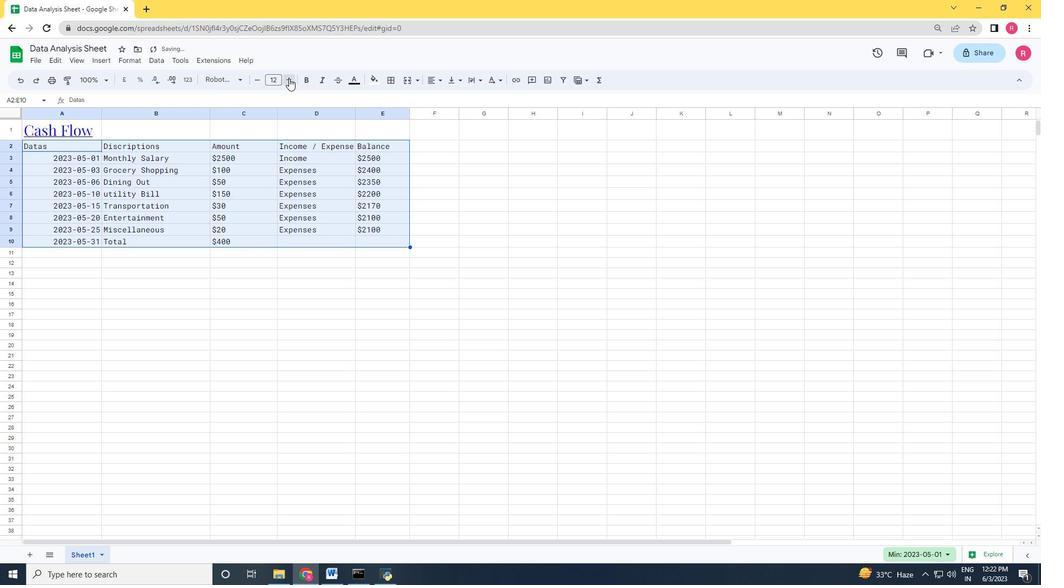 
Action: Mouse pressed left at (289, 78)
Screenshot: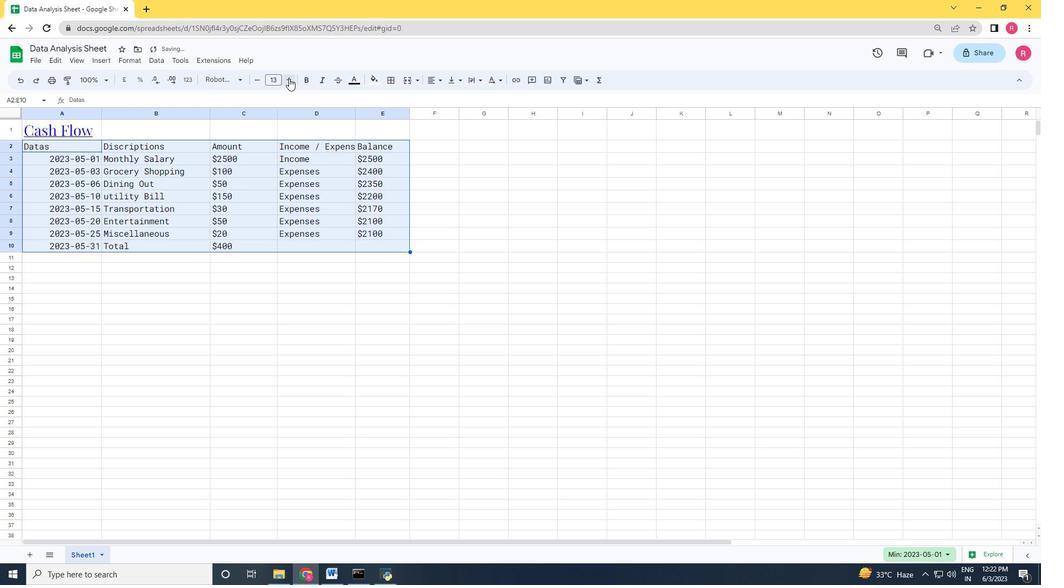 
Action: Mouse pressed left at (289, 78)
Screenshot: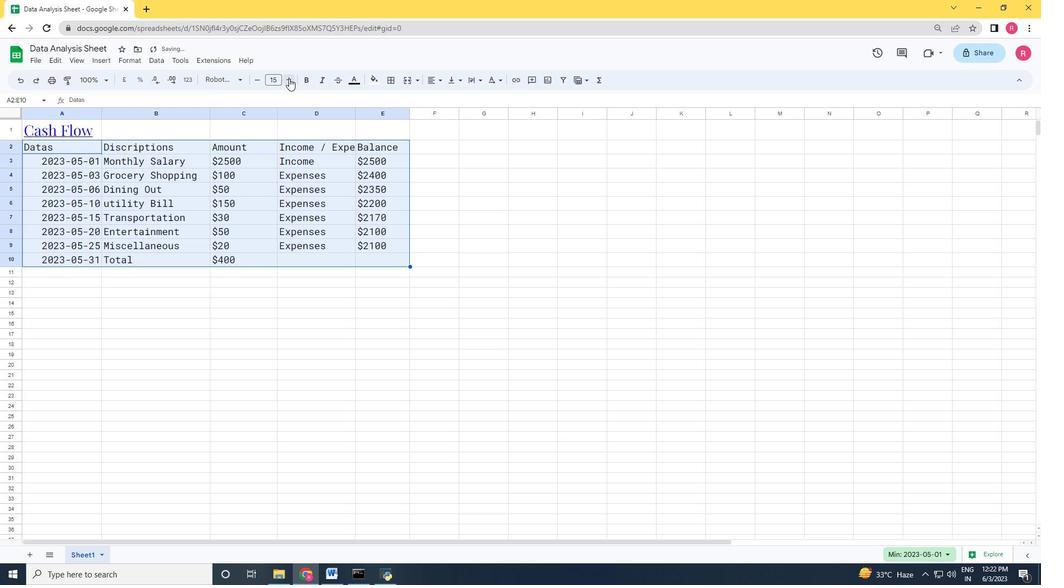 
Action: Mouse moved to (30, 123)
Screenshot: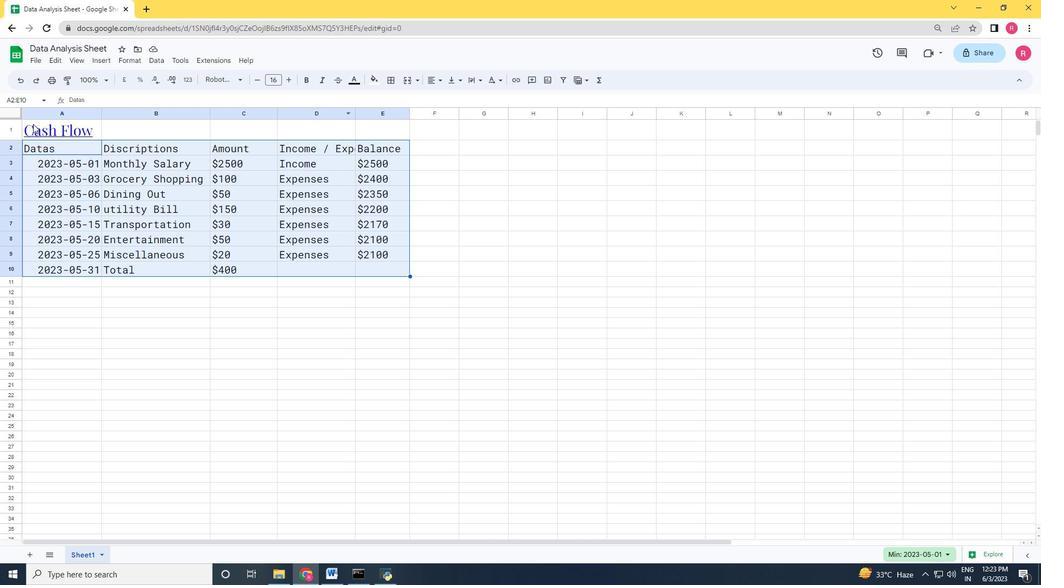 
Action: Mouse pressed left at (30, 123)
Screenshot: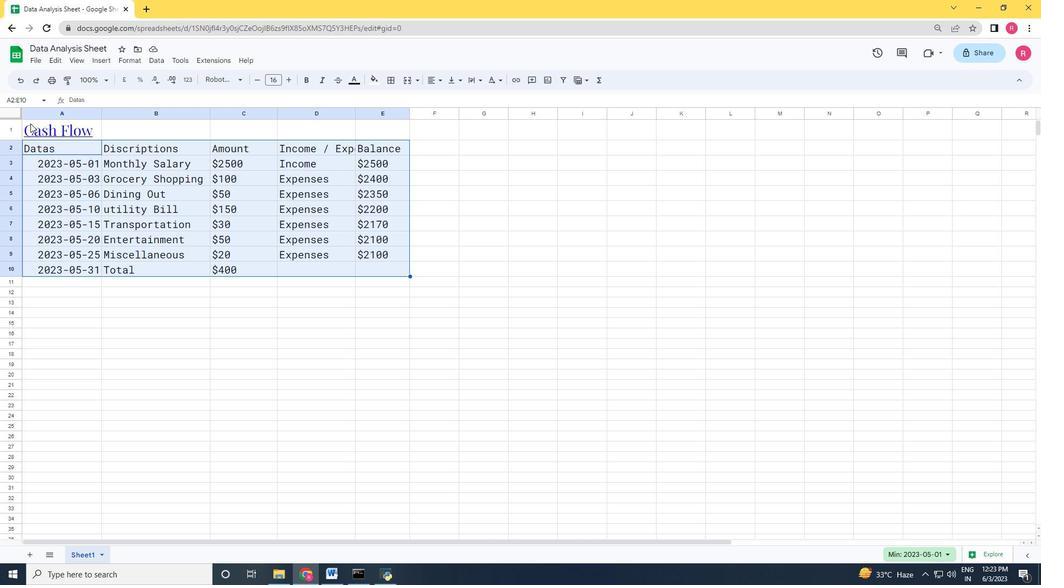 
Action: Key pressed <Key.shift><Key.right><Key.right><Key.right><Key.right><Key.down><Key.down><Key.down><Key.down><Key.down><Key.down><Key.down><Key.down><Key.down>
Screenshot: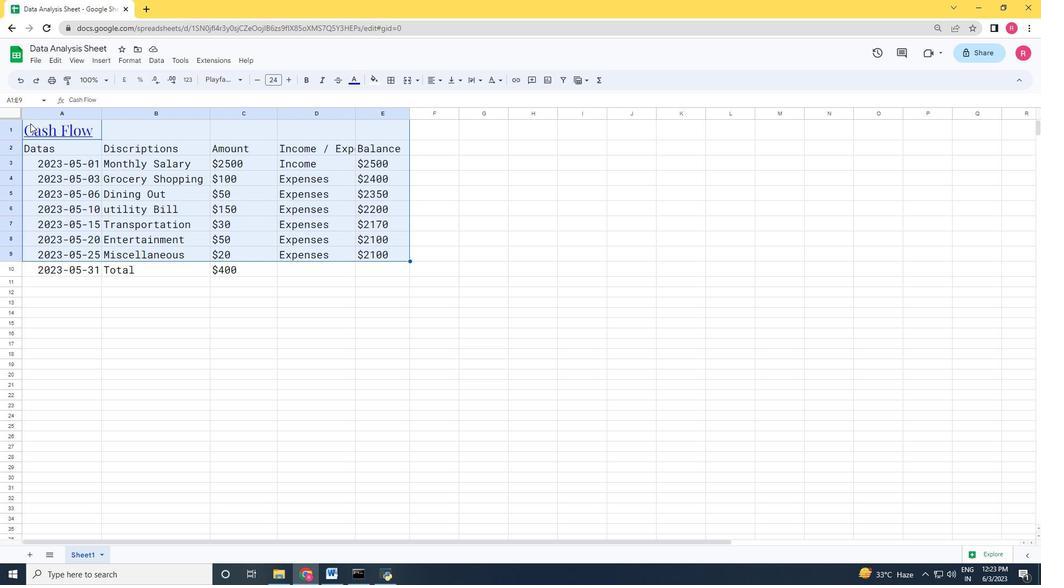 
Action: Mouse moved to (437, 79)
Screenshot: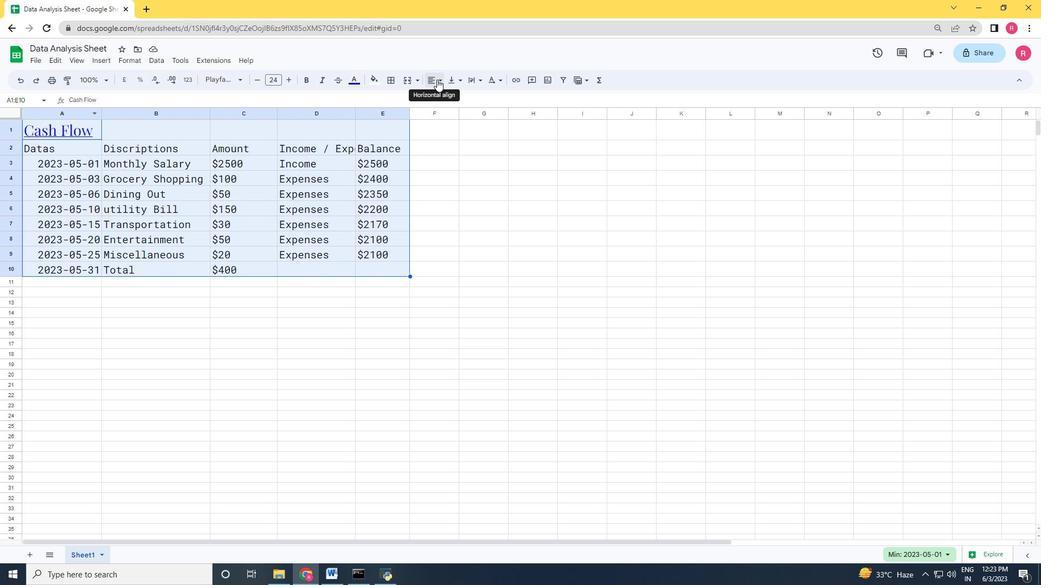 
Action: Mouse pressed left at (437, 79)
Screenshot: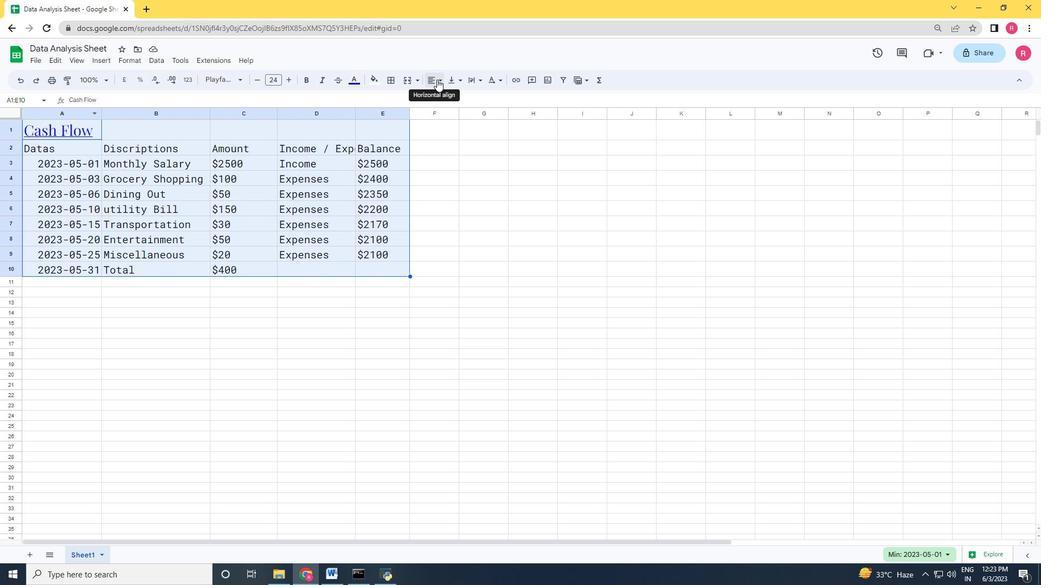
Action: Mouse moved to (465, 99)
Screenshot: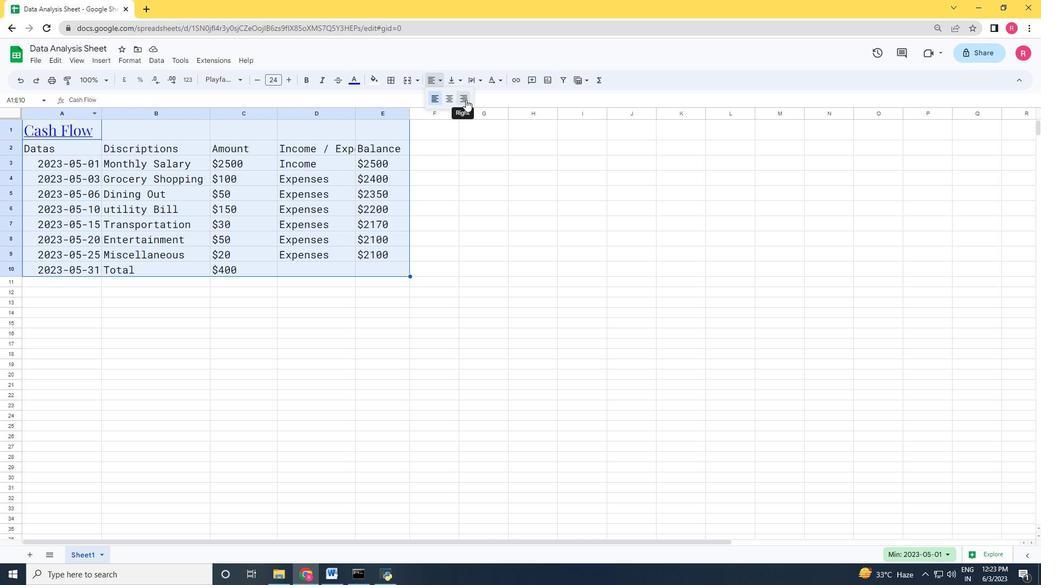 
Action: Mouse pressed left at (465, 99)
Screenshot: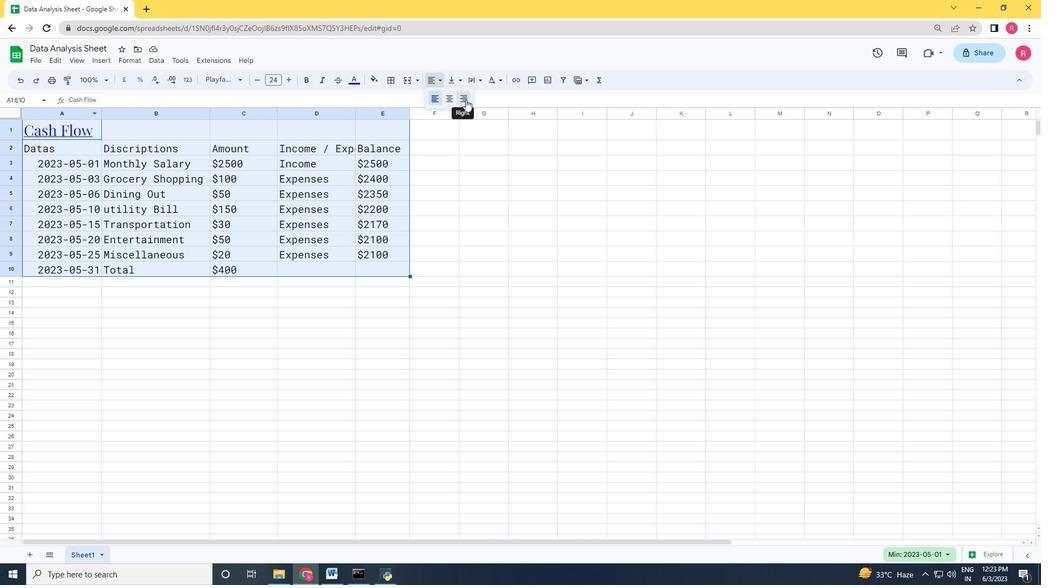 
Action: Mouse moved to (455, 207)
Screenshot: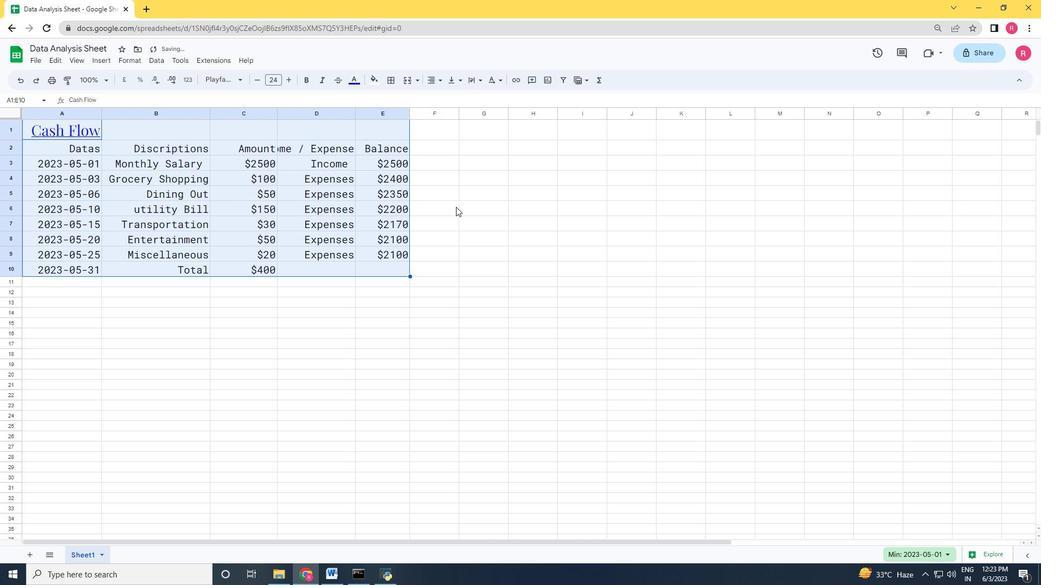 
Action: Mouse pressed left at (455, 207)
Screenshot: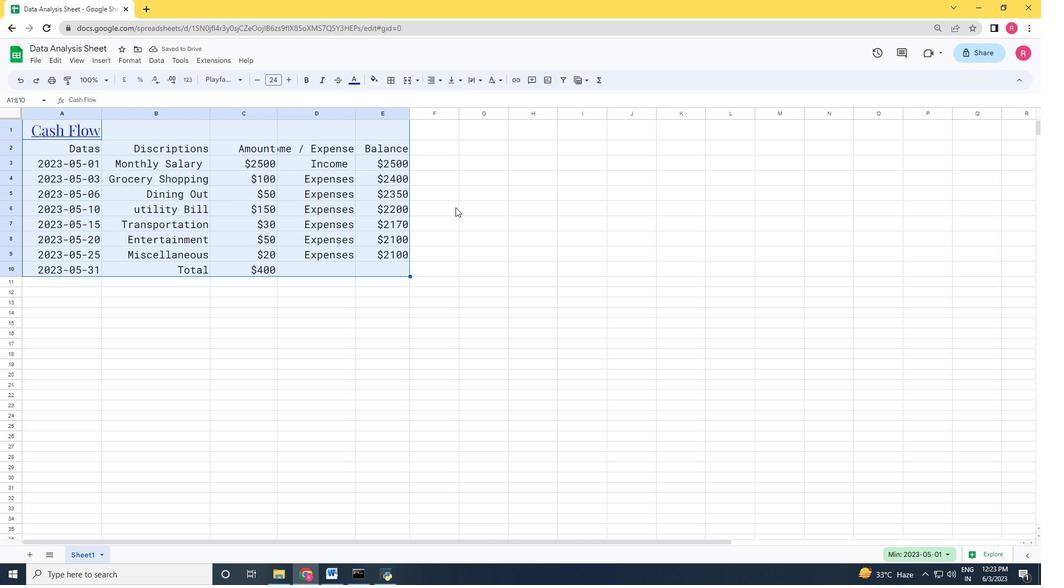 
Action: Mouse moved to (455, 207)
Screenshot: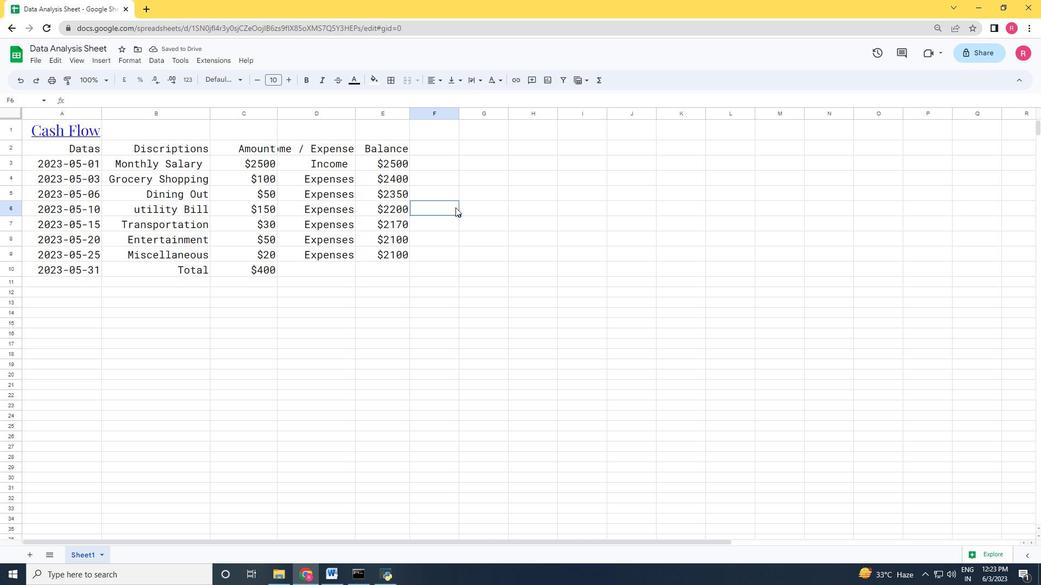 
